 Task: Create a due date automation trigger when advanced on, 2 days before a card is due add fields without custom field "Resume" set to a date less than 1 days ago at 11:00 AM.
Action: Mouse moved to (843, 243)
Screenshot: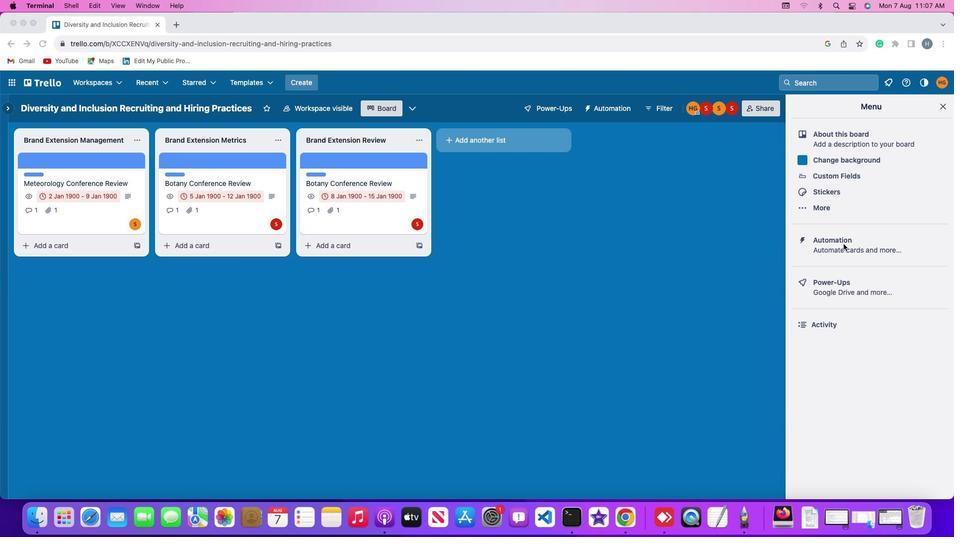 
Action: Mouse pressed left at (843, 243)
Screenshot: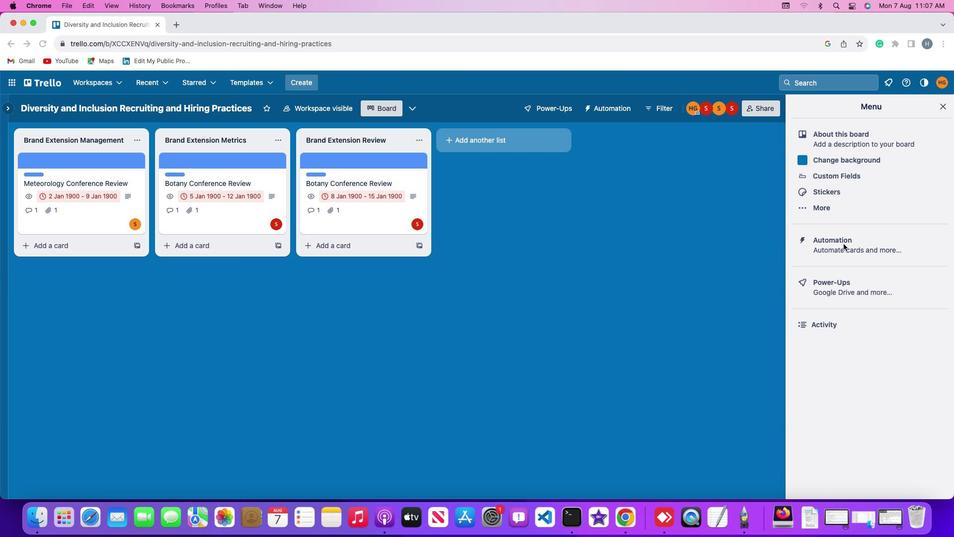 
Action: Mouse pressed left at (843, 243)
Screenshot: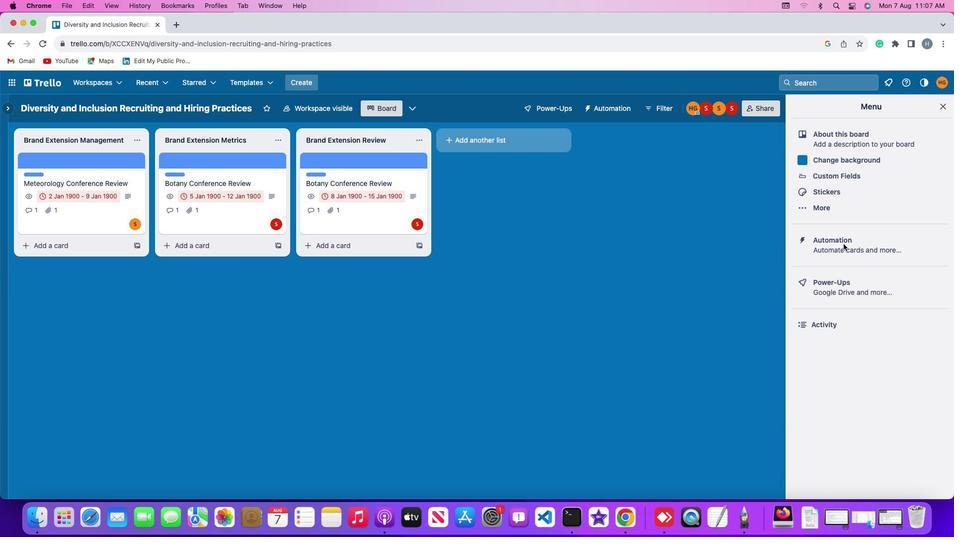
Action: Mouse moved to (58, 233)
Screenshot: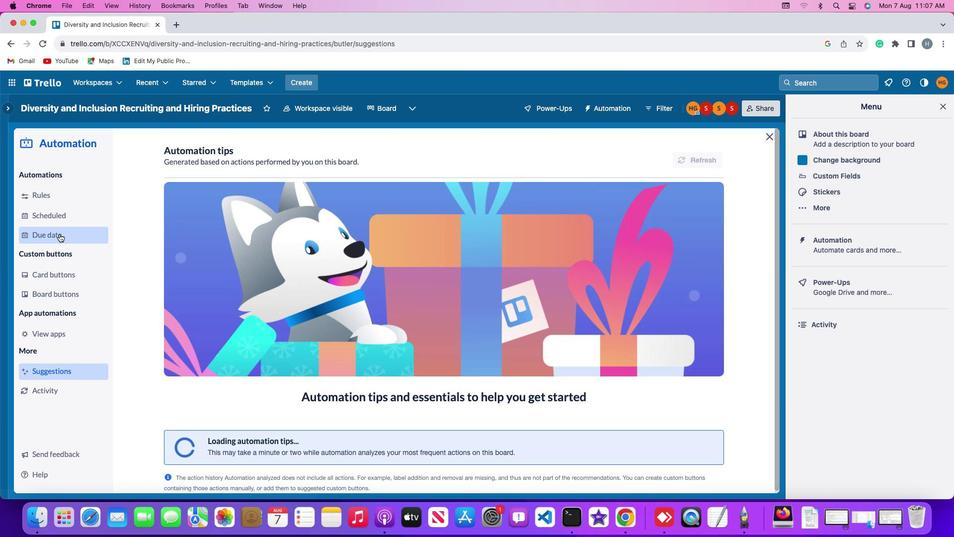 
Action: Mouse pressed left at (58, 233)
Screenshot: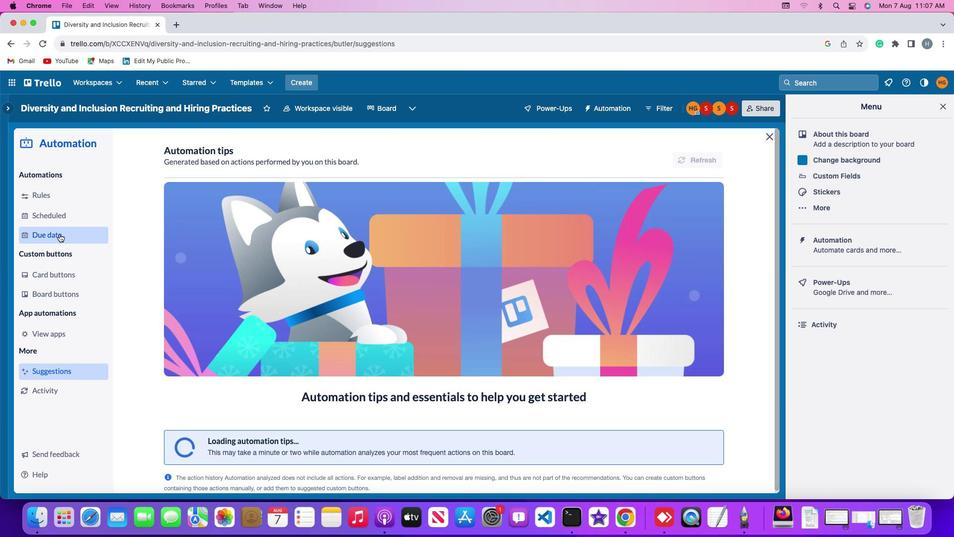 
Action: Mouse moved to (653, 151)
Screenshot: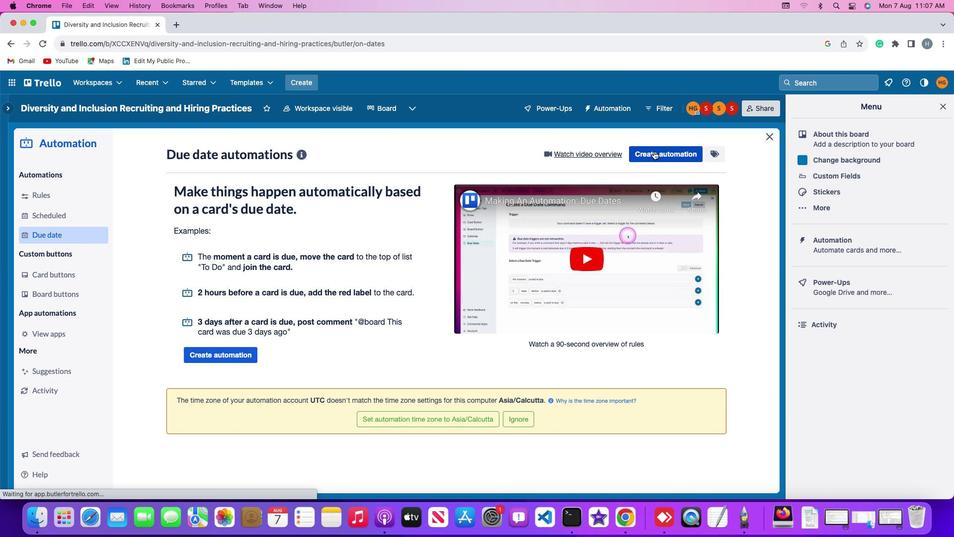 
Action: Mouse pressed left at (653, 151)
Screenshot: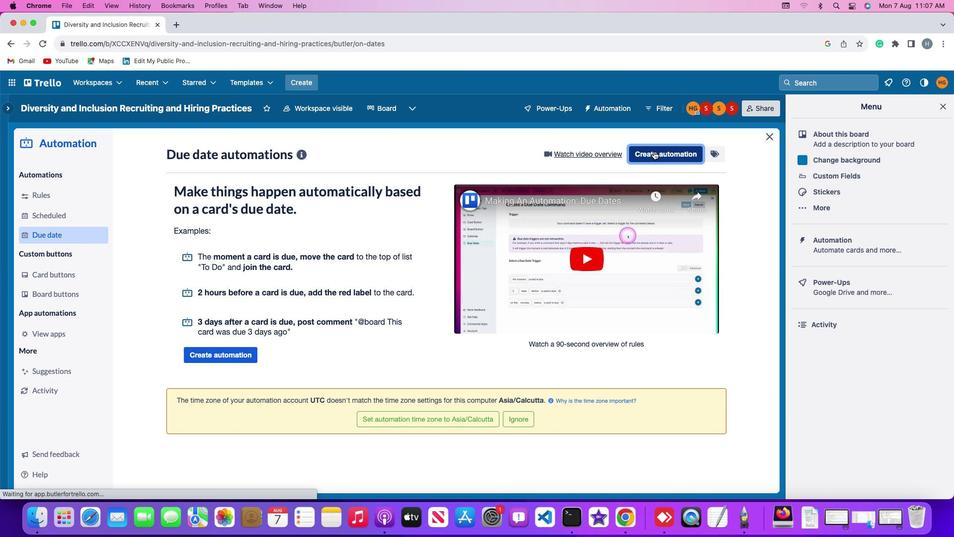 
Action: Mouse moved to (435, 248)
Screenshot: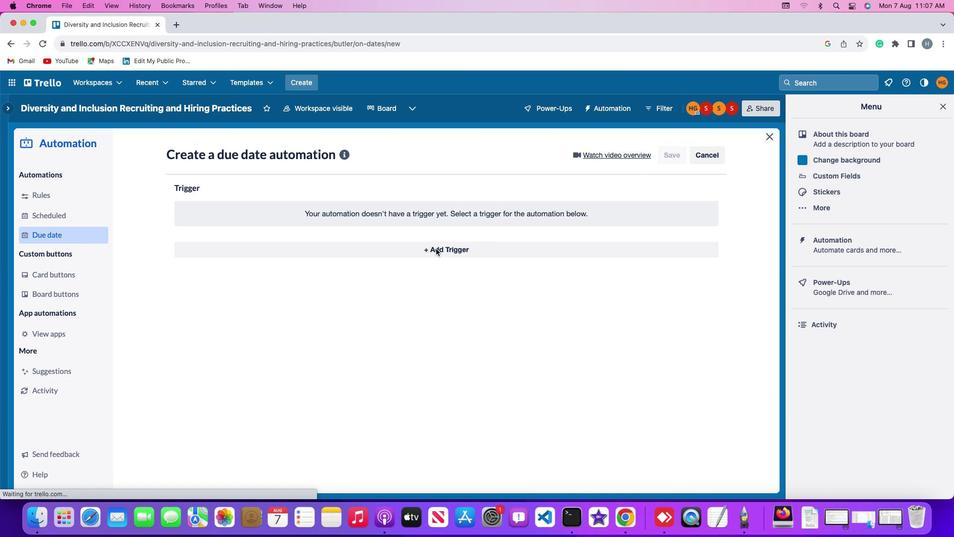 
Action: Mouse pressed left at (435, 248)
Screenshot: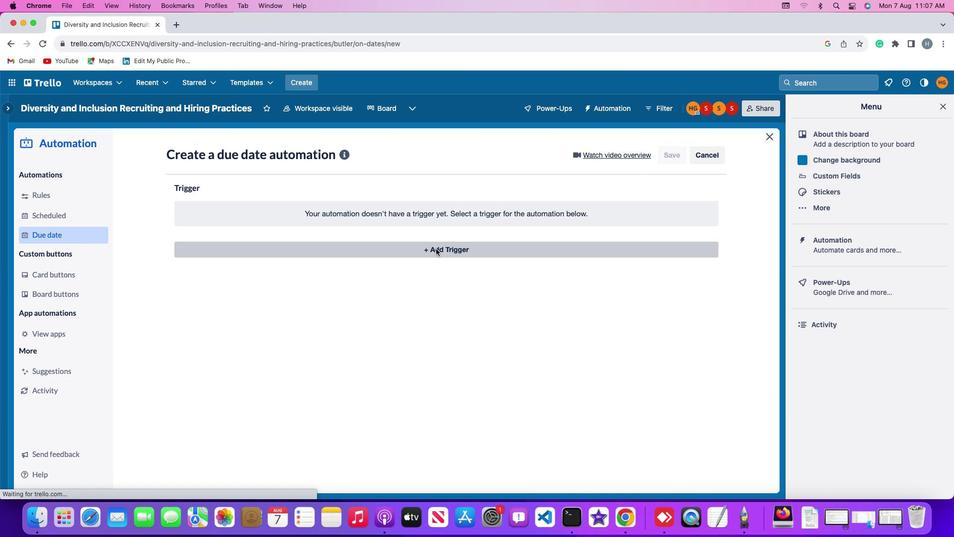 
Action: Mouse moved to (190, 400)
Screenshot: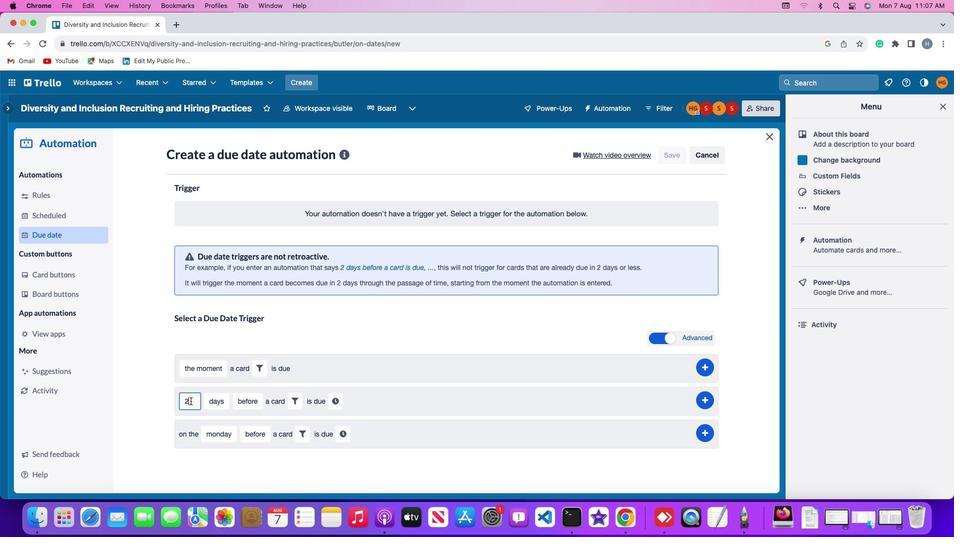 
Action: Mouse pressed left at (190, 400)
Screenshot: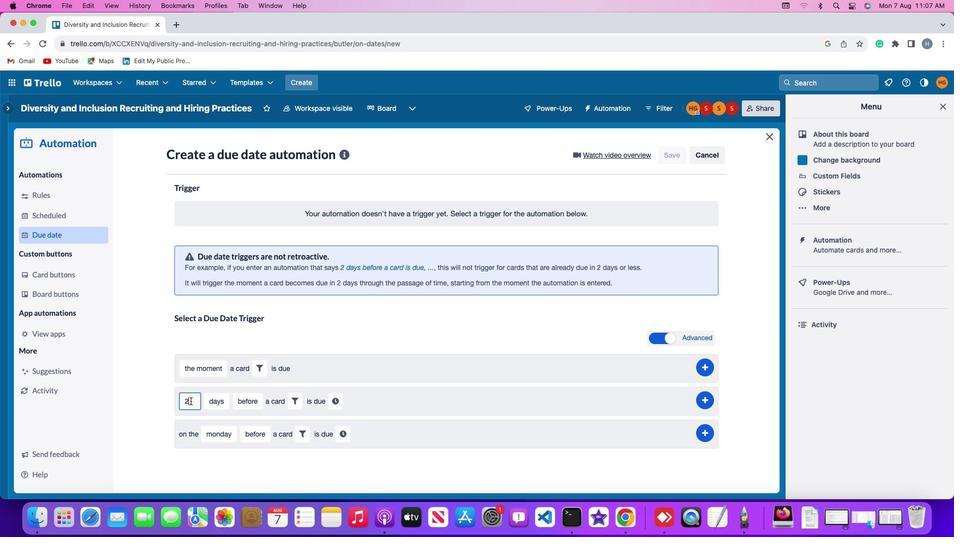 
Action: Mouse moved to (192, 400)
Screenshot: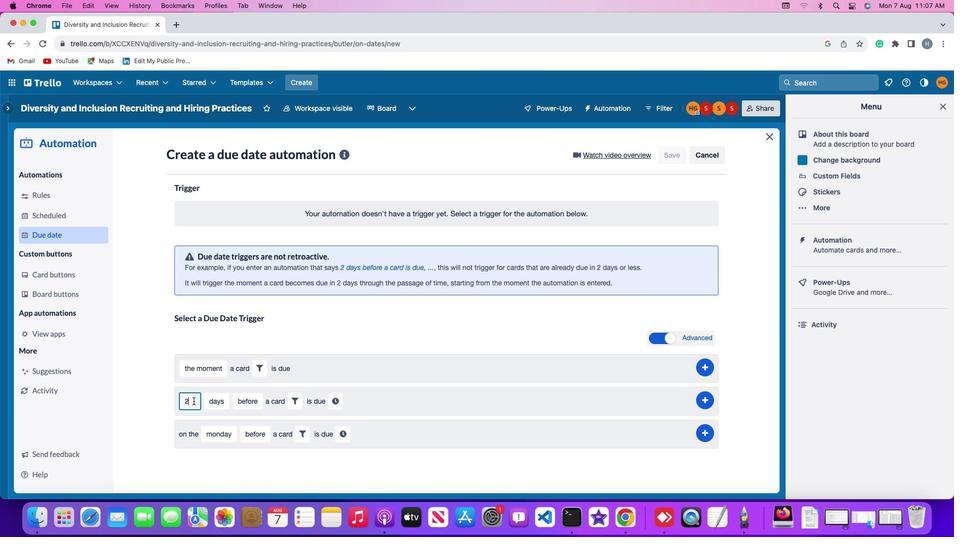 
Action: Key pressed Key.backspace
Screenshot: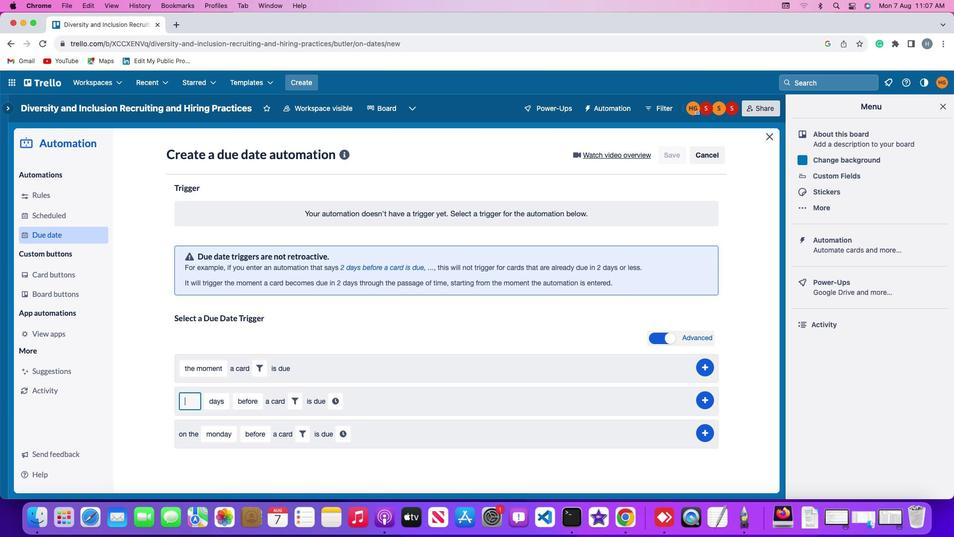 
Action: Mouse moved to (197, 401)
Screenshot: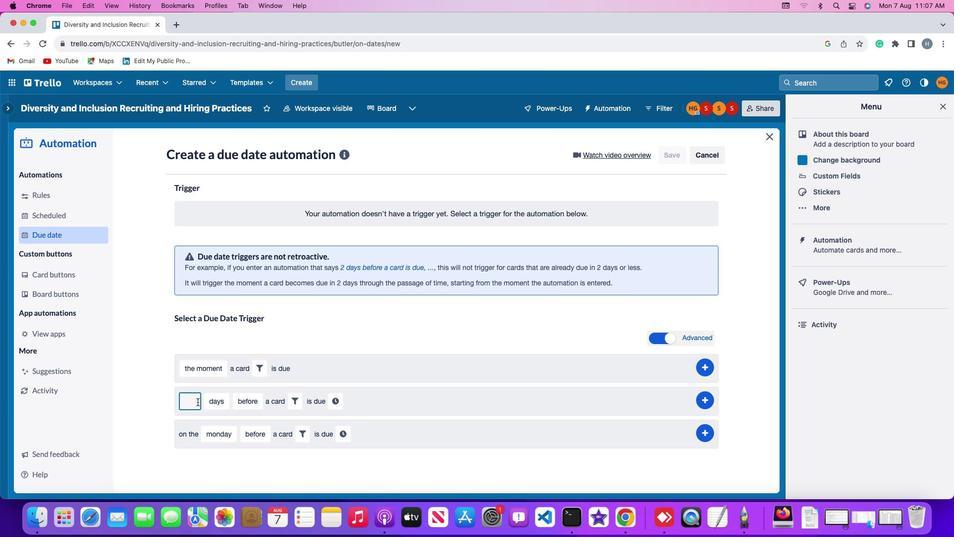 
Action: Key pressed '2'
Screenshot: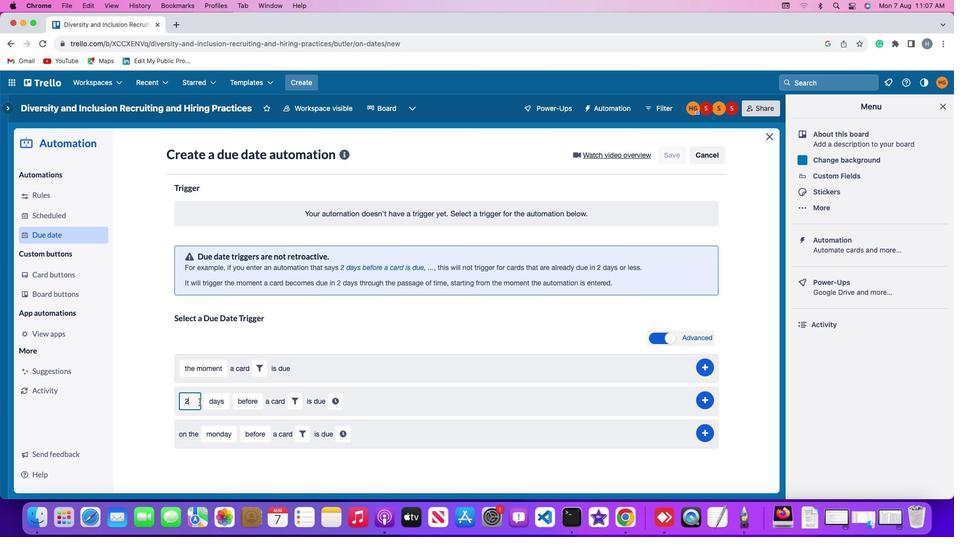 
Action: Mouse moved to (225, 398)
Screenshot: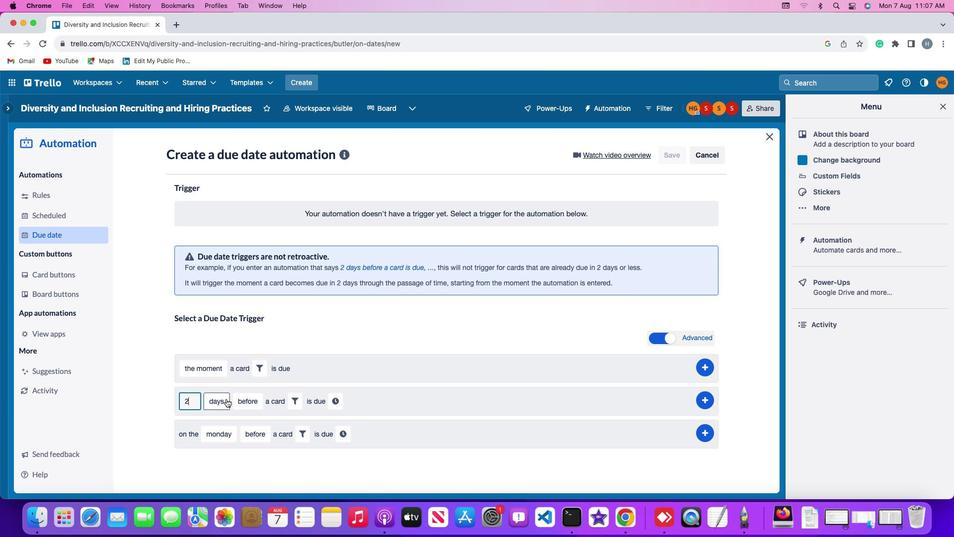 
Action: Mouse pressed left at (225, 398)
Screenshot: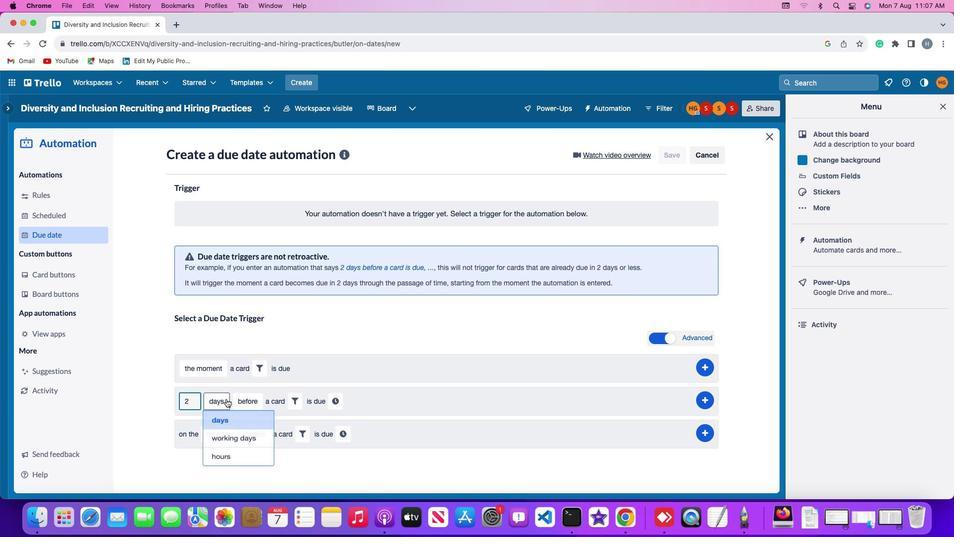 
Action: Mouse moved to (223, 414)
Screenshot: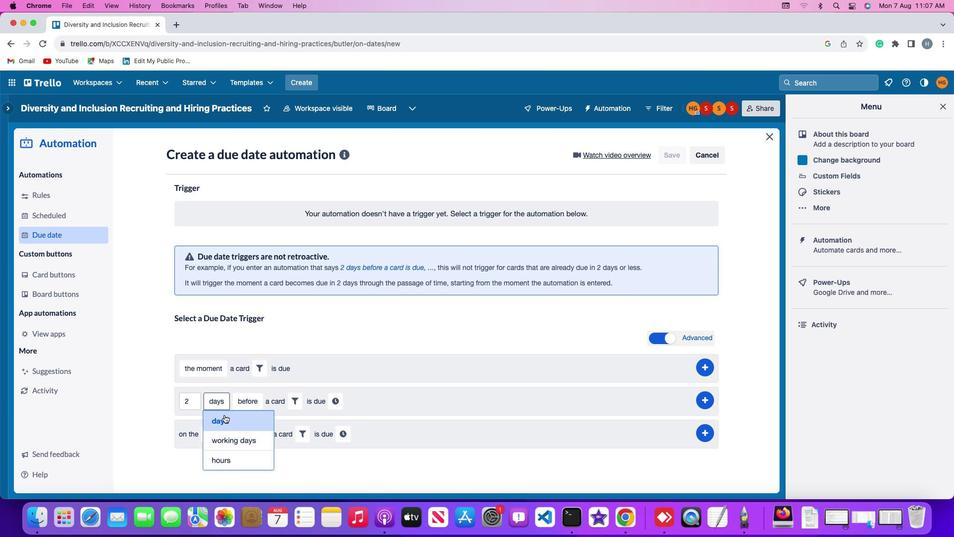 
Action: Mouse pressed left at (223, 414)
Screenshot: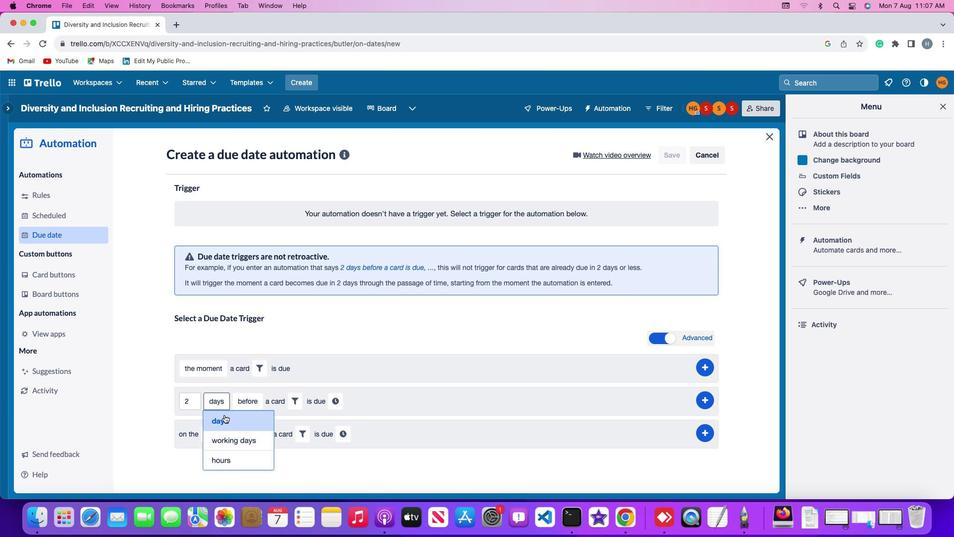 
Action: Mouse moved to (250, 398)
Screenshot: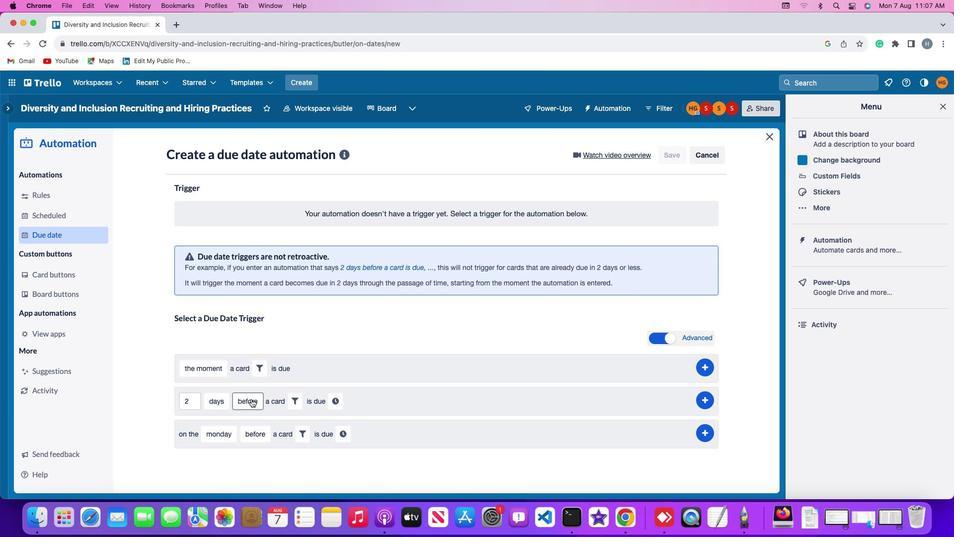 
Action: Mouse pressed left at (250, 398)
Screenshot: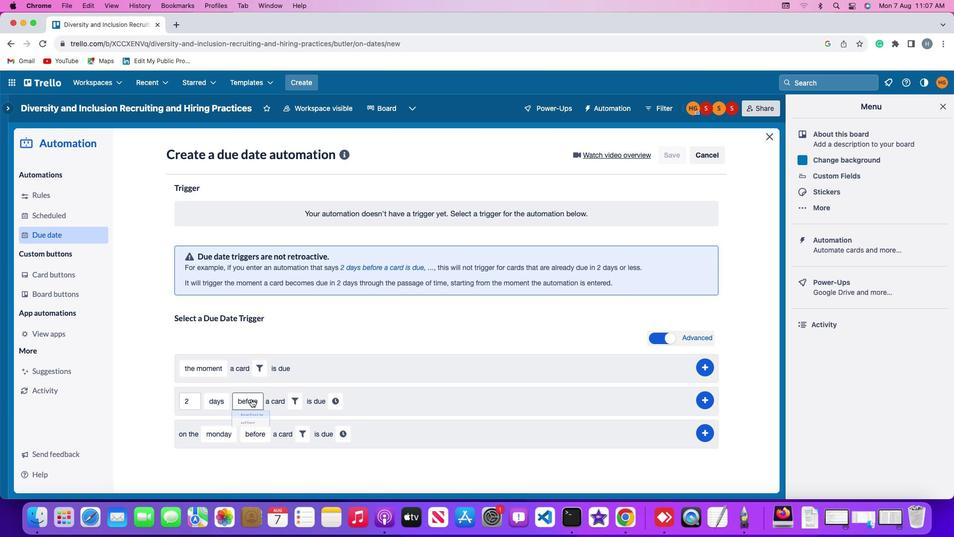 
Action: Mouse moved to (255, 417)
Screenshot: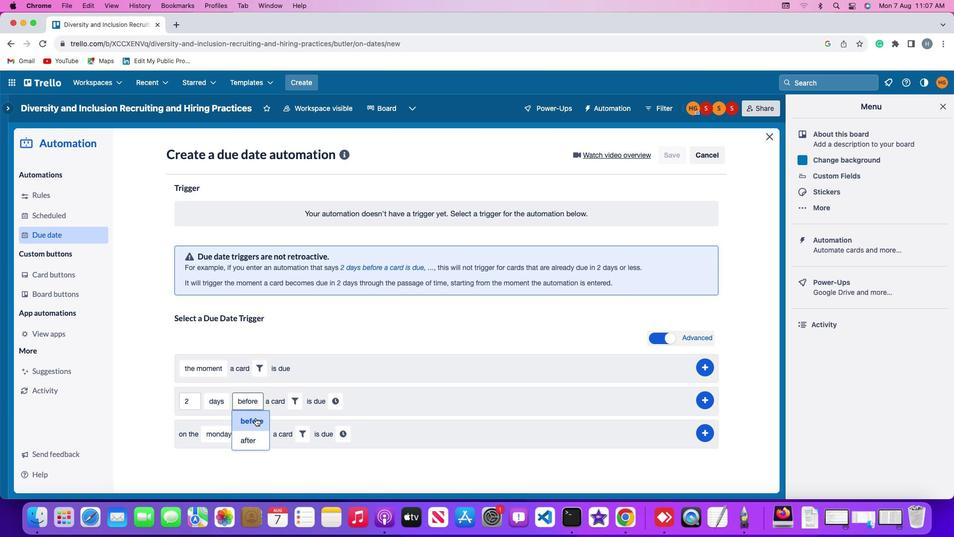
Action: Mouse pressed left at (255, 417)
Screenshot: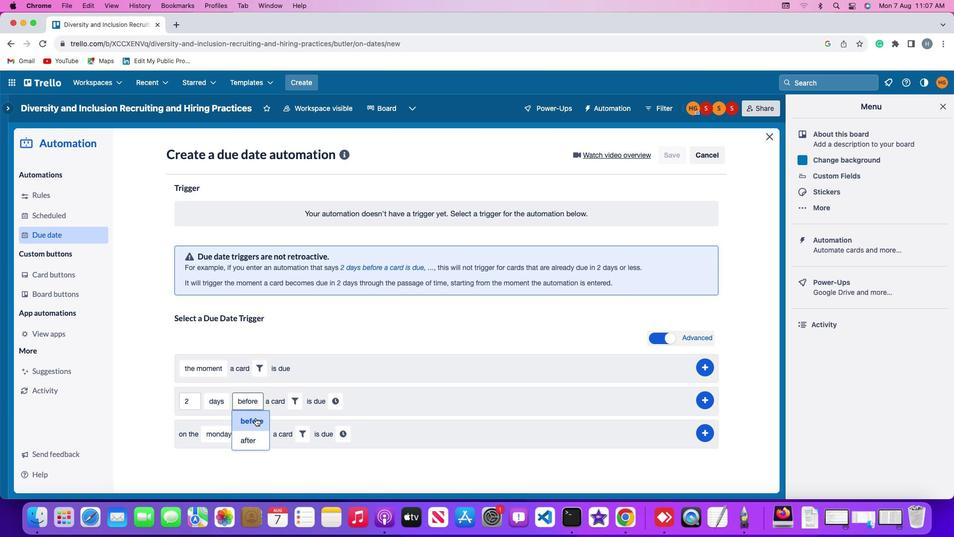 
Action: Mouse moved to (298, 397)
Screenshot: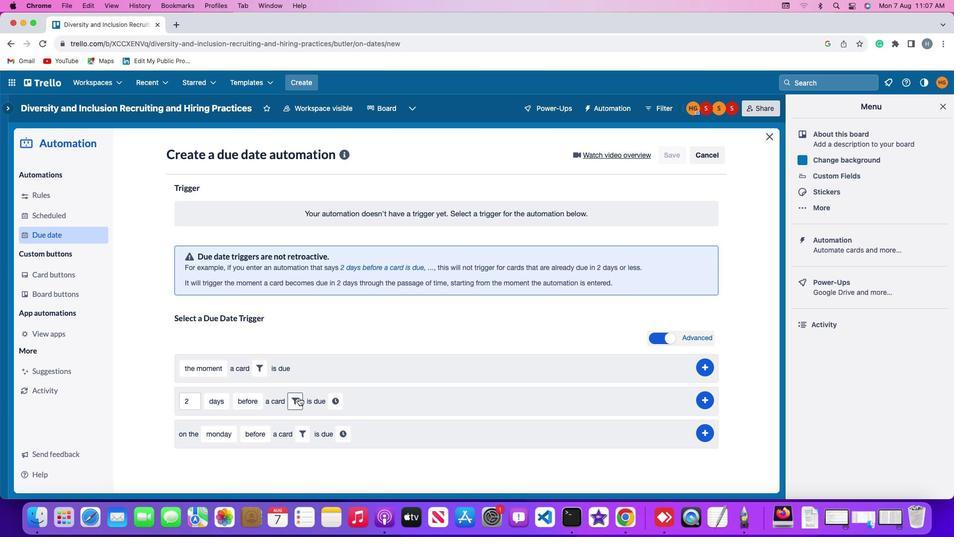 
Action: Mouse pressed left at (298, 397)
Screenshot: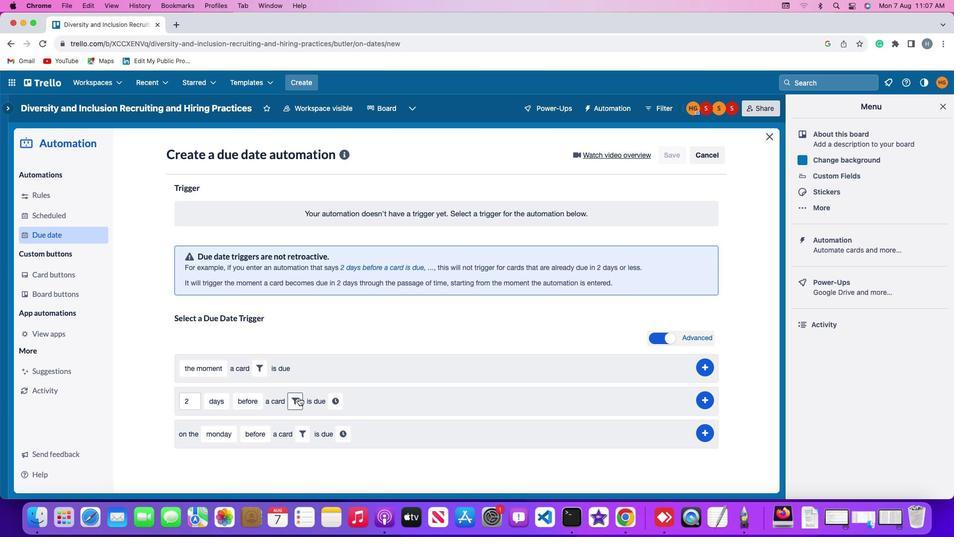 
Action: Mouse moved to (454, 429)
Screenshot: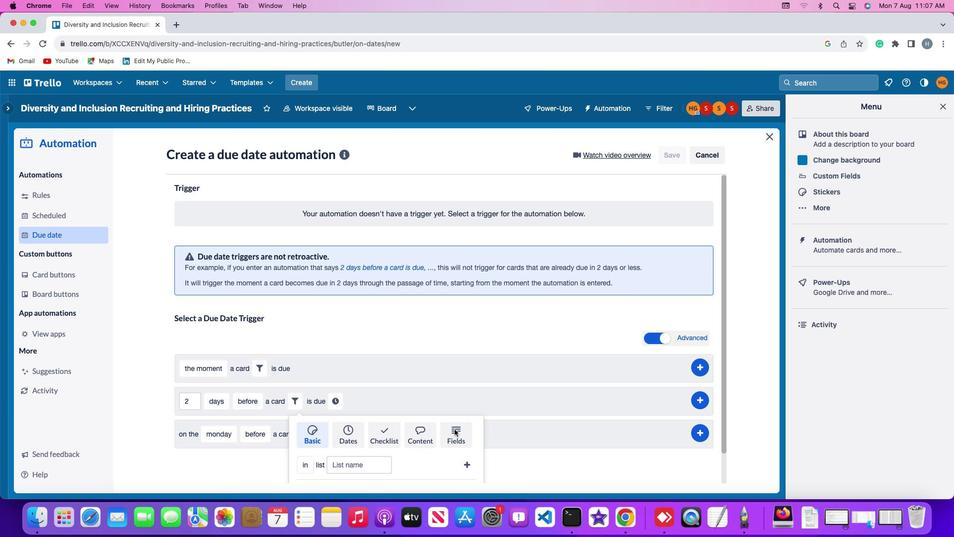 
Action: Mouse pressed left at (454, 429)
Screenshot: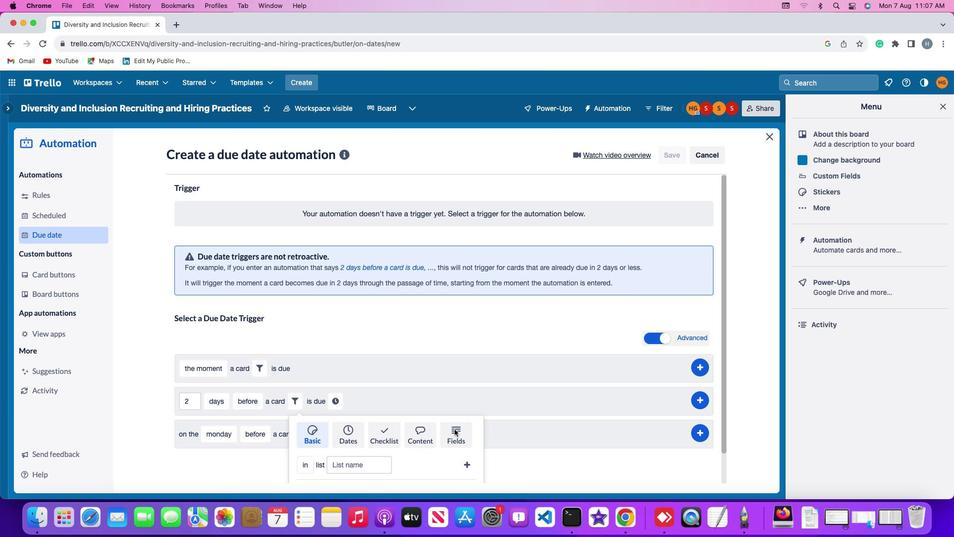 
Action: Mouse moved to (313, 466)
Screenshot: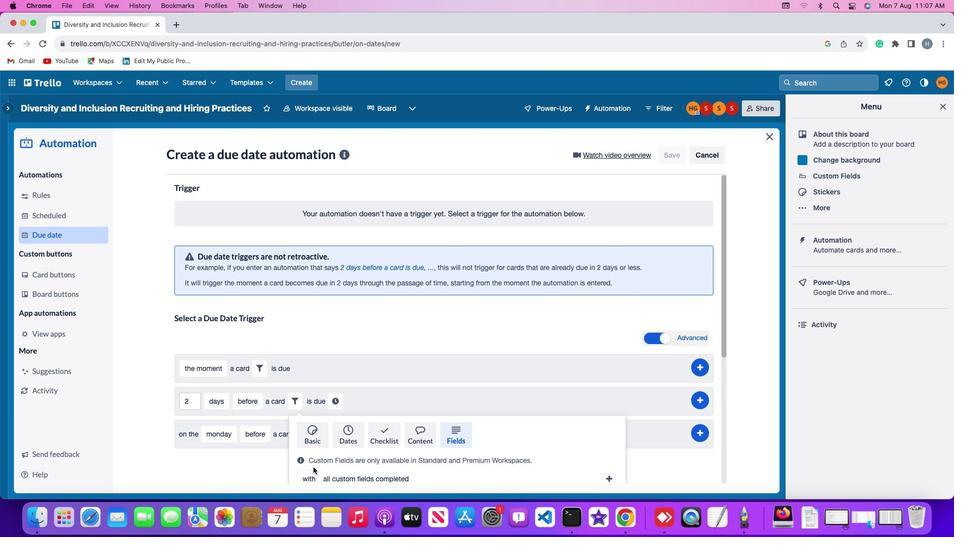 
Action: Mouse scrolled (313, 466) with delta (0, 0)
Screenshot: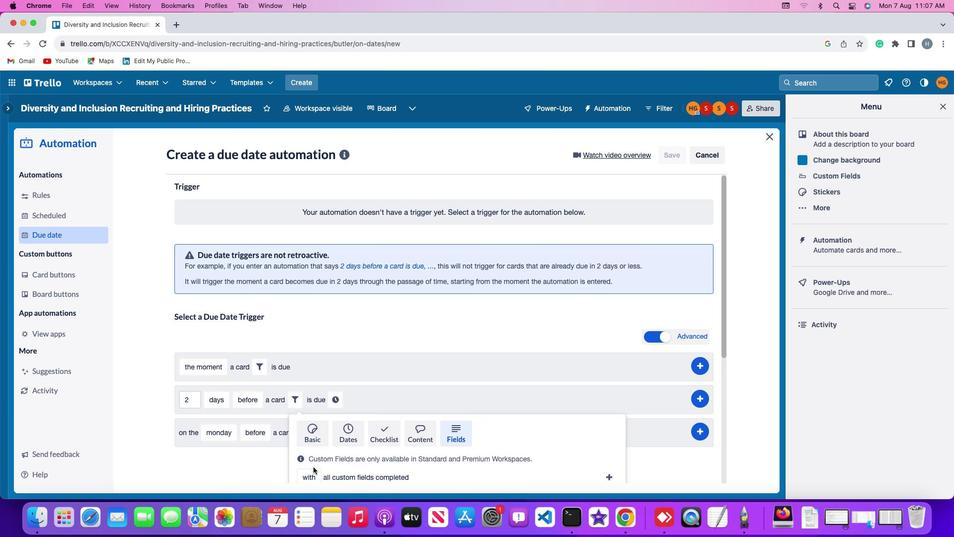 
Action: Mouse scrolled (313, 466) with delta (0, 0)
Screenshot: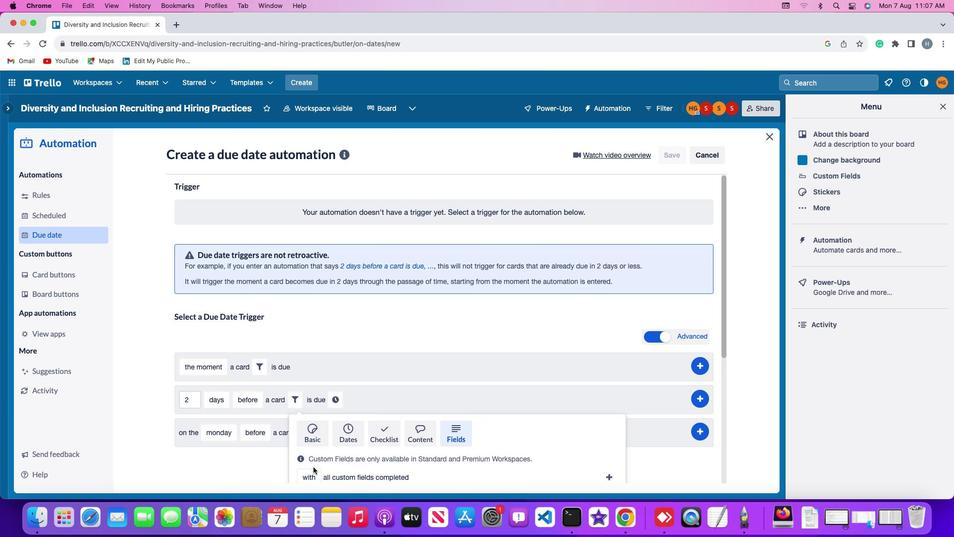 
Action: Mouse scrolled (313, 466) with delta (0, -1)
Screenshot: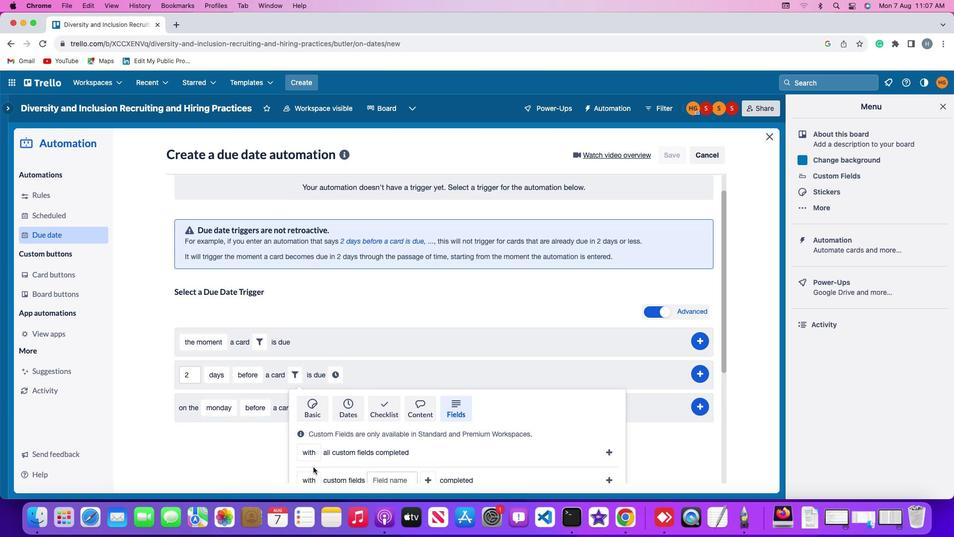 
Action: Mouse scrolled (313, 466) with delta (0, -2)
Screenshot: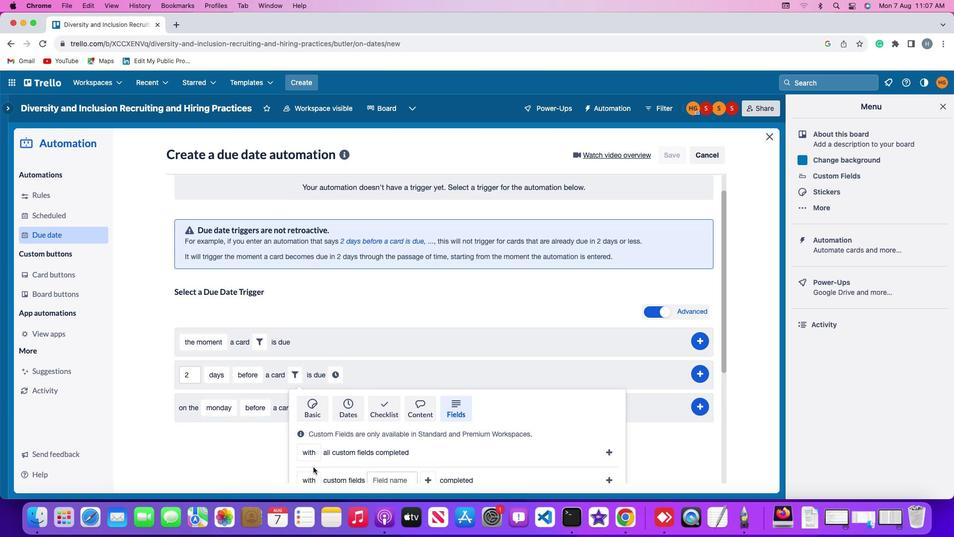 
Action: Mouse scrolled (313, 466) with delta (0, -2)
Screenshot: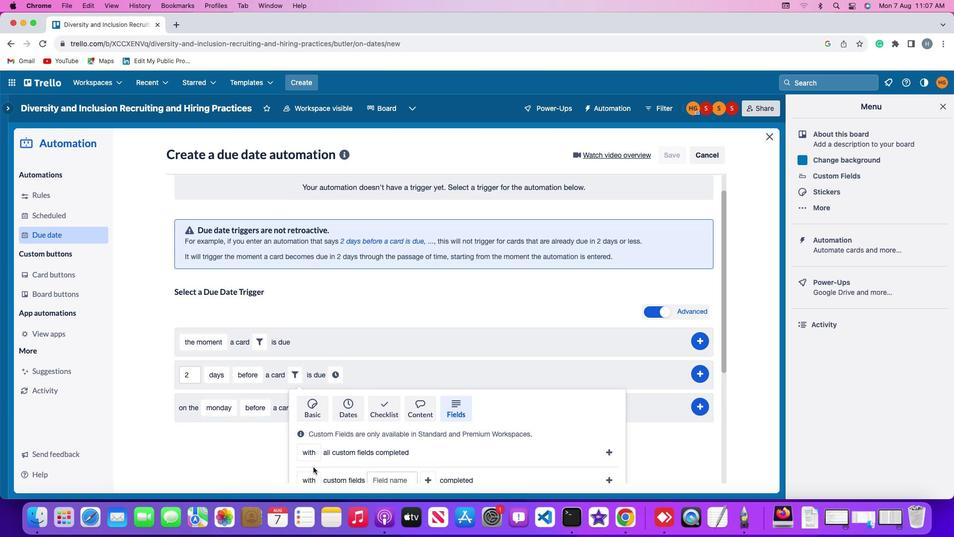 
Action: Mouse scrolled (313, 466) with delta (0, -3)
Screenshot: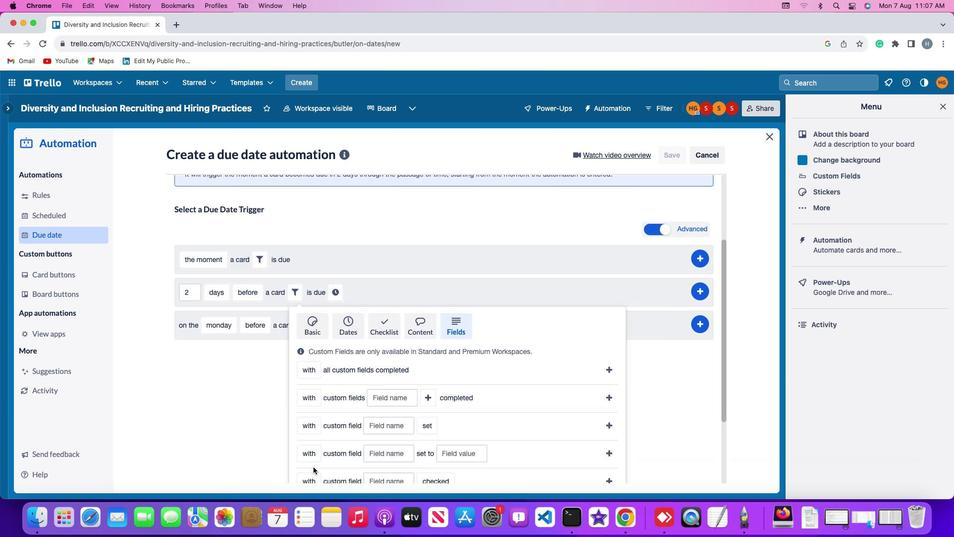 
Action: Mouse scrolled (313, 466) with delta (0, -3)
Screenshot: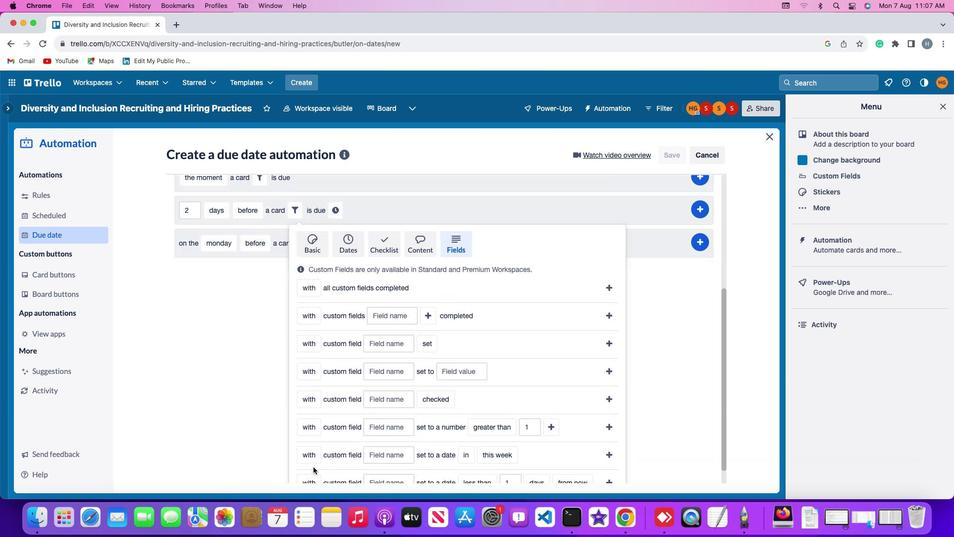 
Action: Mouse scrolled (313, 466) with delta (0, 0)
Screenshot: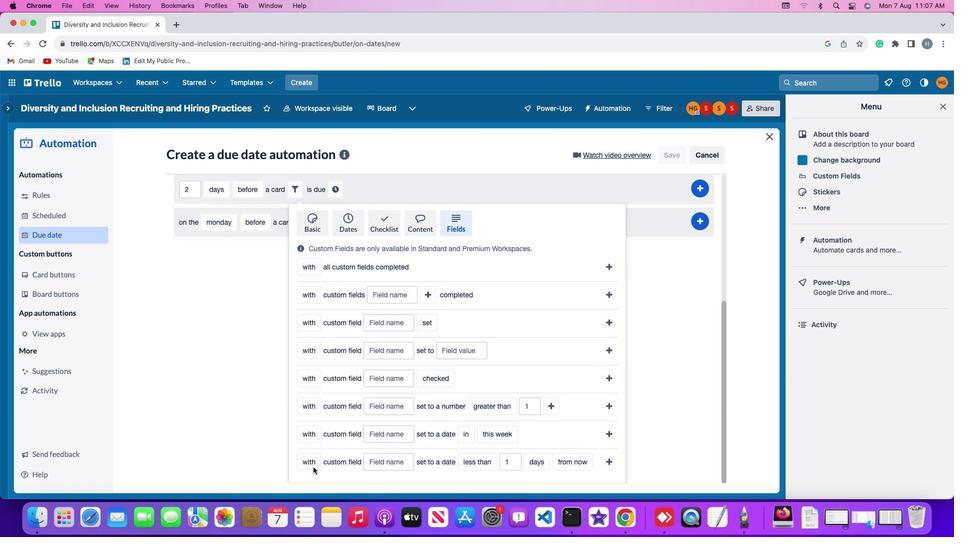 
Action: Mouse scrolled (313, 466) with delta (0, 0)
Screenshot: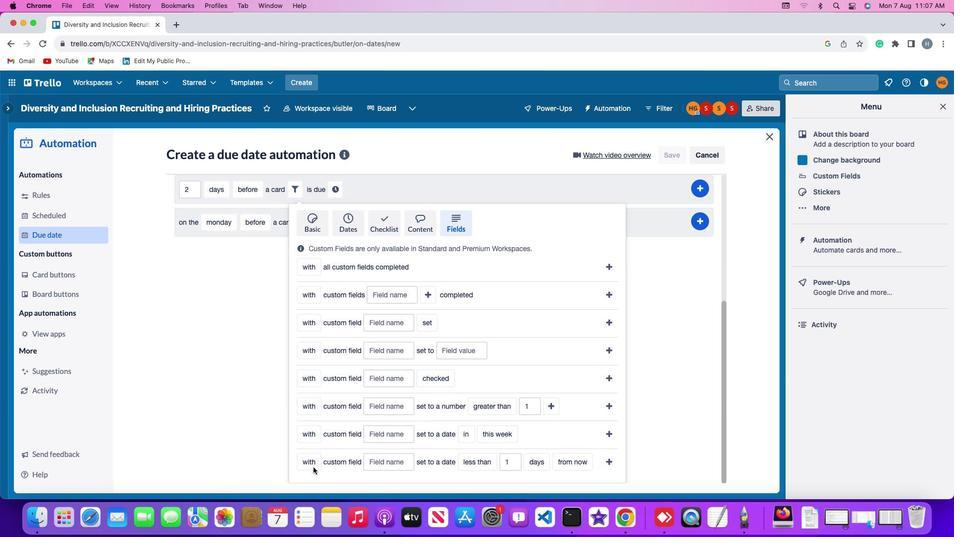 
Action: Mouse scrolled (313, 466) with delta (0, -1)
Screenshot: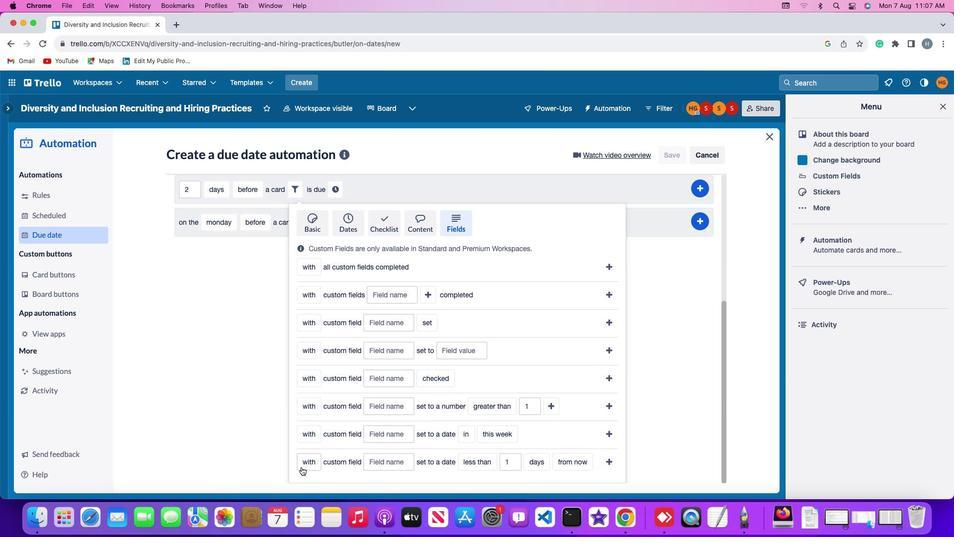
Action: Mouse moved to (305, 464)
Screenshot: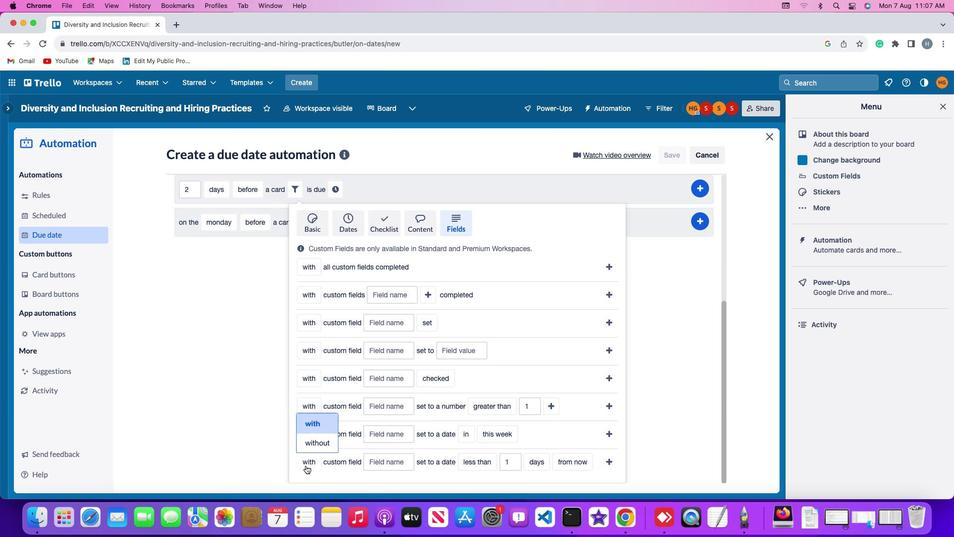 
Action: Mouse pressed left at (305, 464)
Screenshot: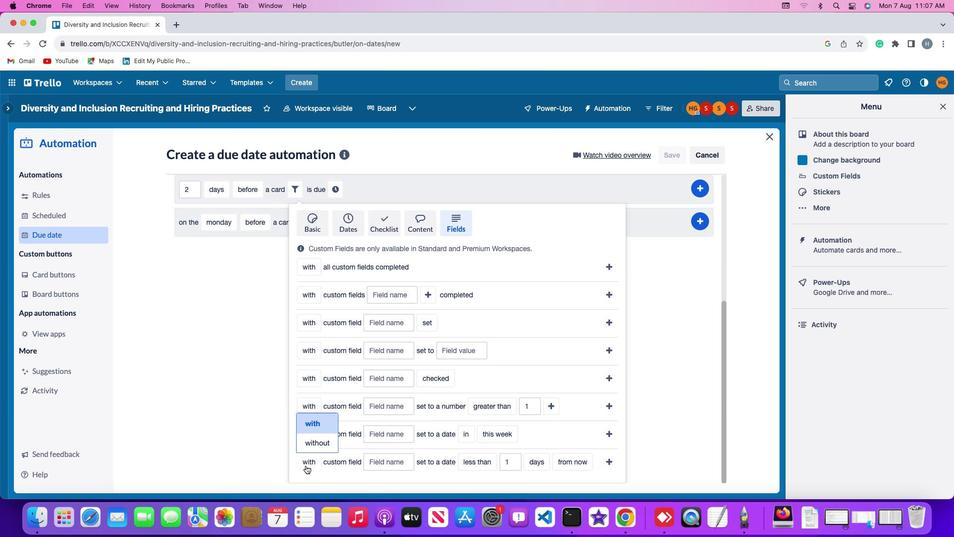 
Action: Mouse moved to (318, 444)
Screenshot: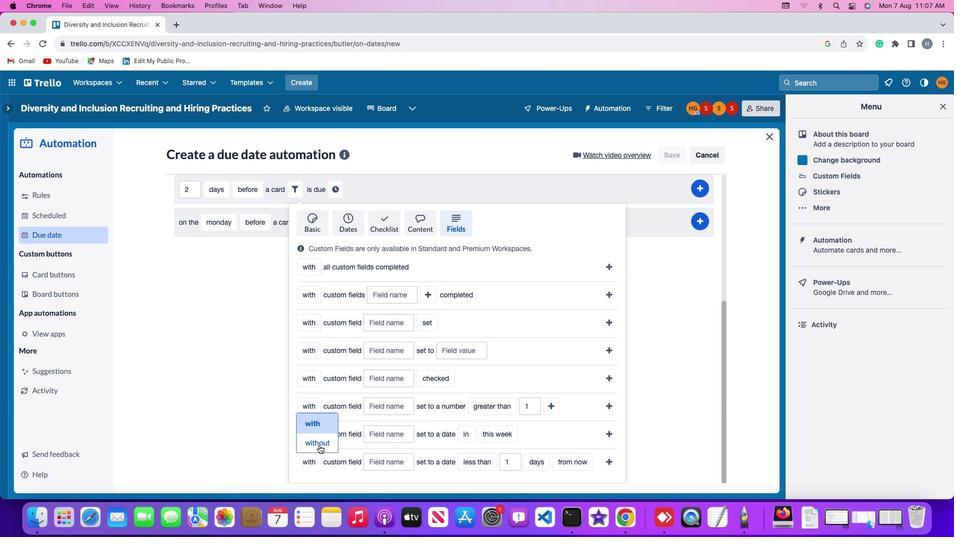 
Action: Mouse pressed left at (318, 444)
Screenshot: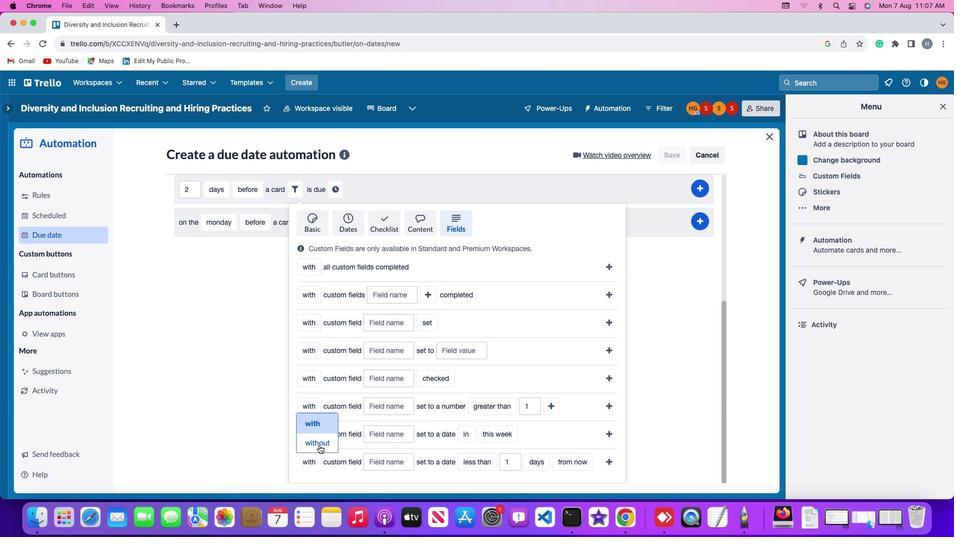 
Action: Mouse moved to (388, 464)
Screenshot: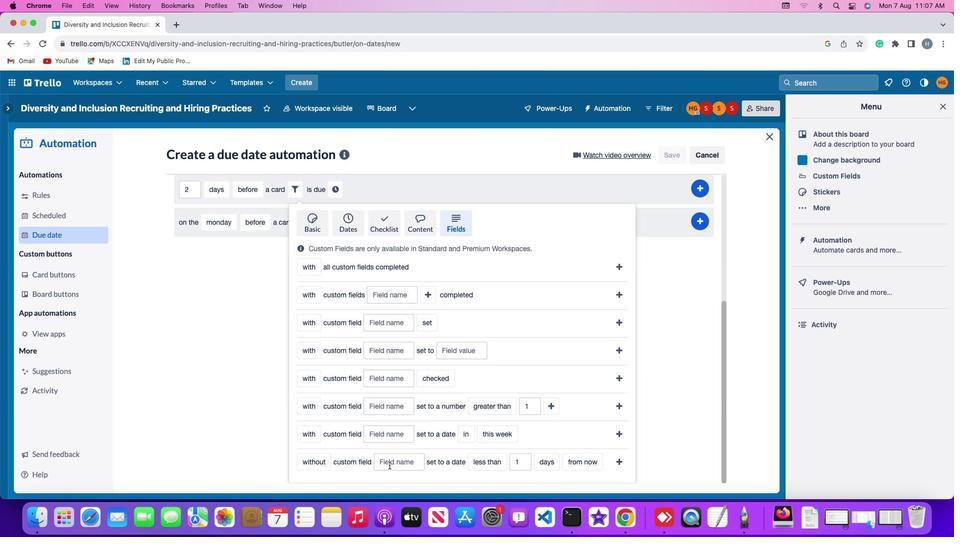 
Action: Mouse pressed left at (388, 464)
Screenshot: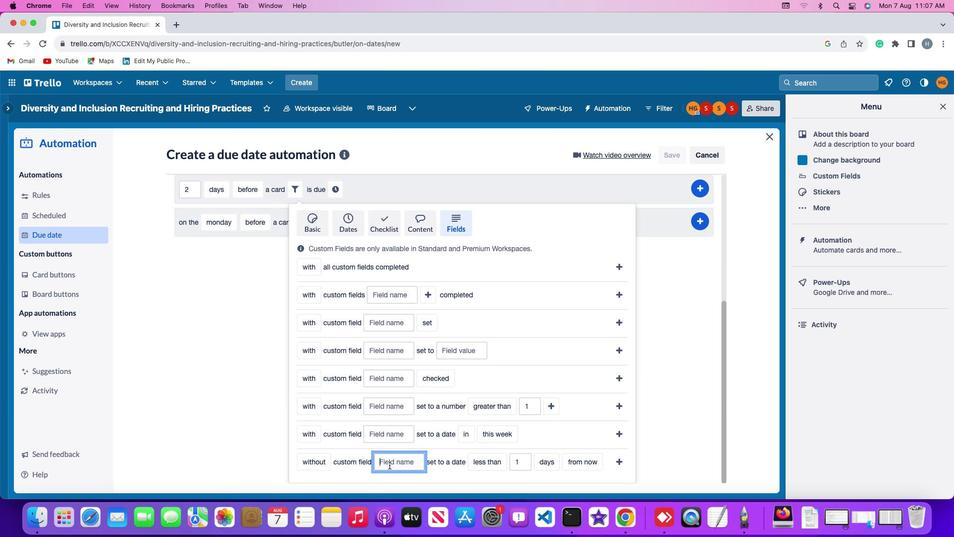 
Action: Mouse moved to (389, 464)
Screenshot: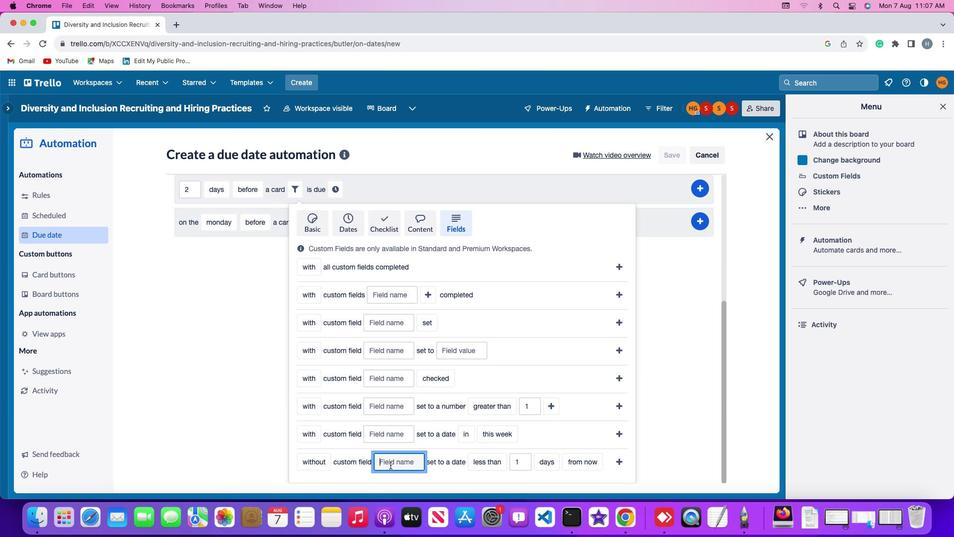 
Action: Key pressed Key.shift'R''e''s''u''m''e'
Screenshot: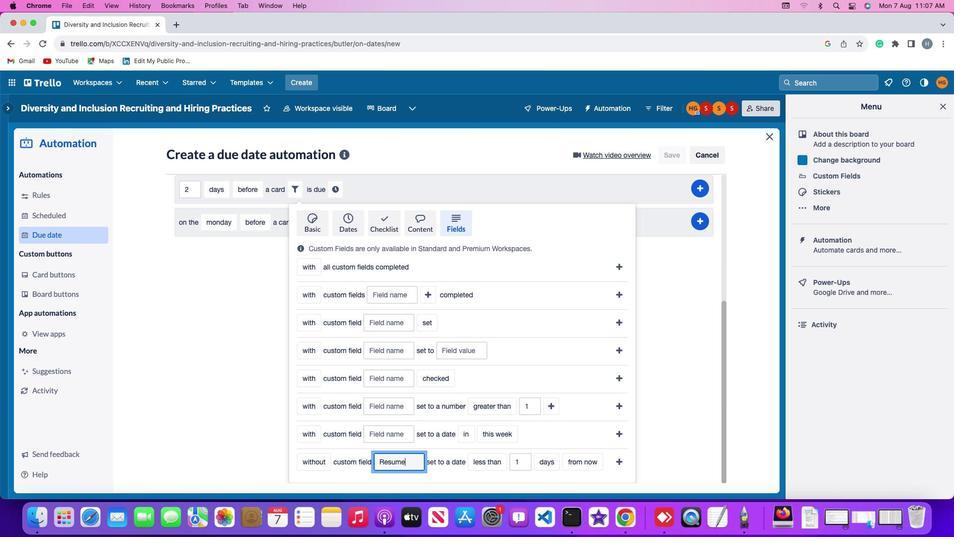 
Action: Mouse moved to (480, 461)
Screenshot: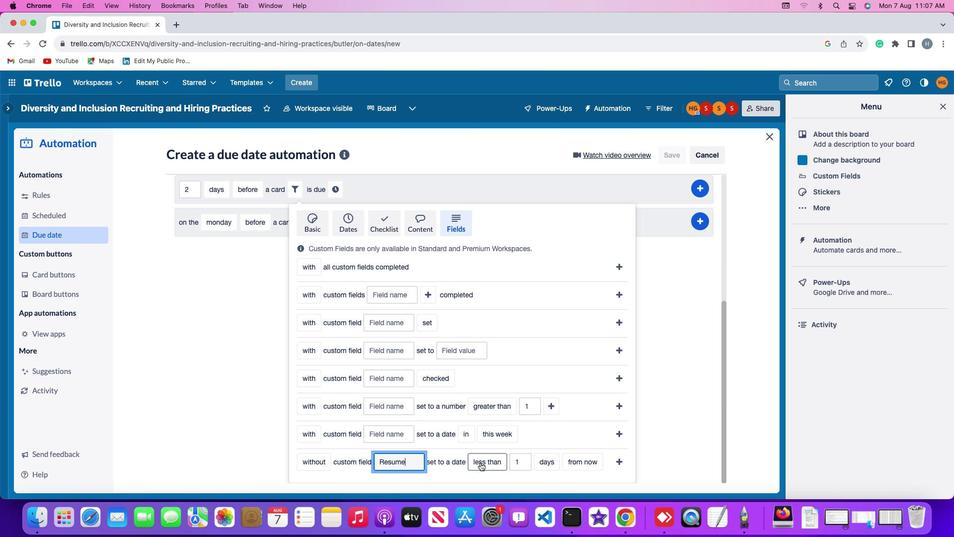 
Action: Mouse pressed left at (480, 461)
Screenshot: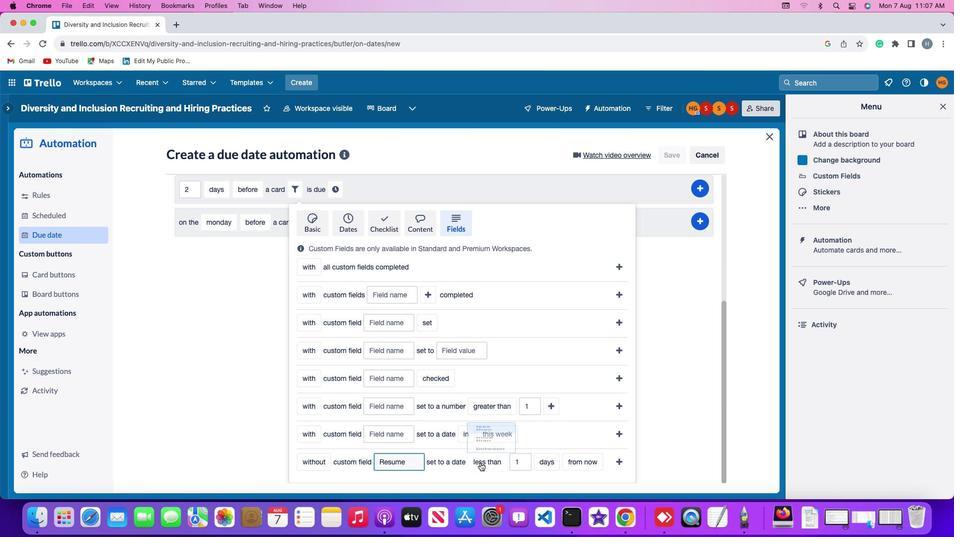 
Action: Mouse moved to (504, 392)
Screenshot: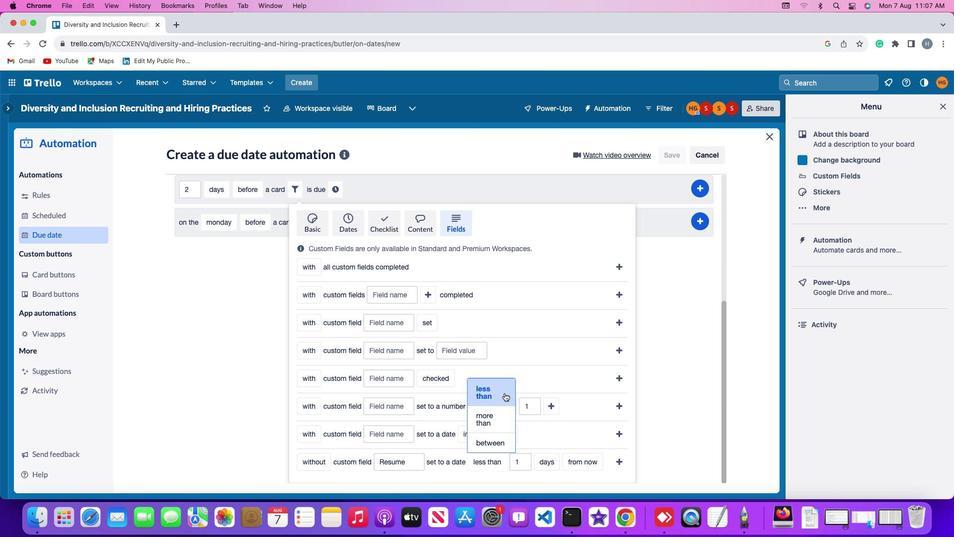 
Action: Mouse pressed left at (504, 392)
Screenshot: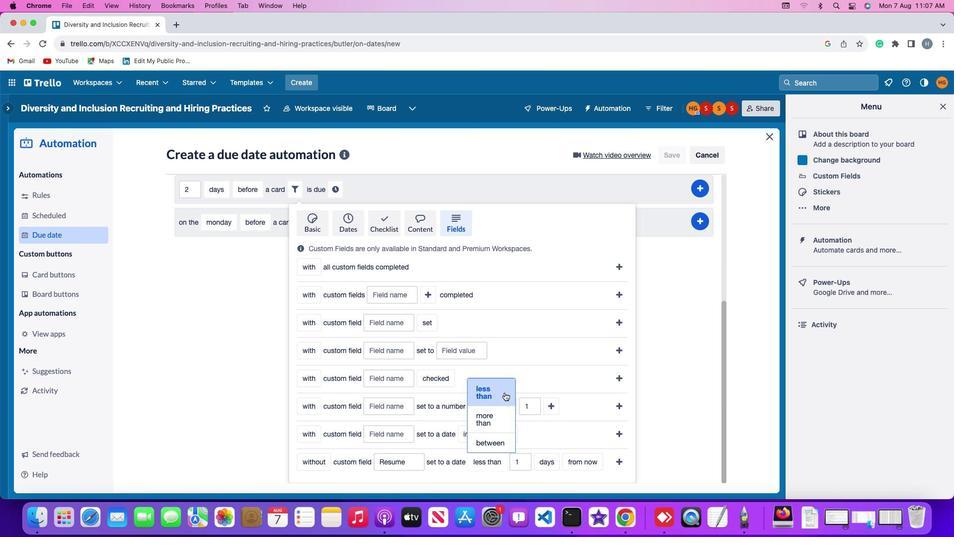 
Action: Mouse moved to (524, 460)
Screenshot: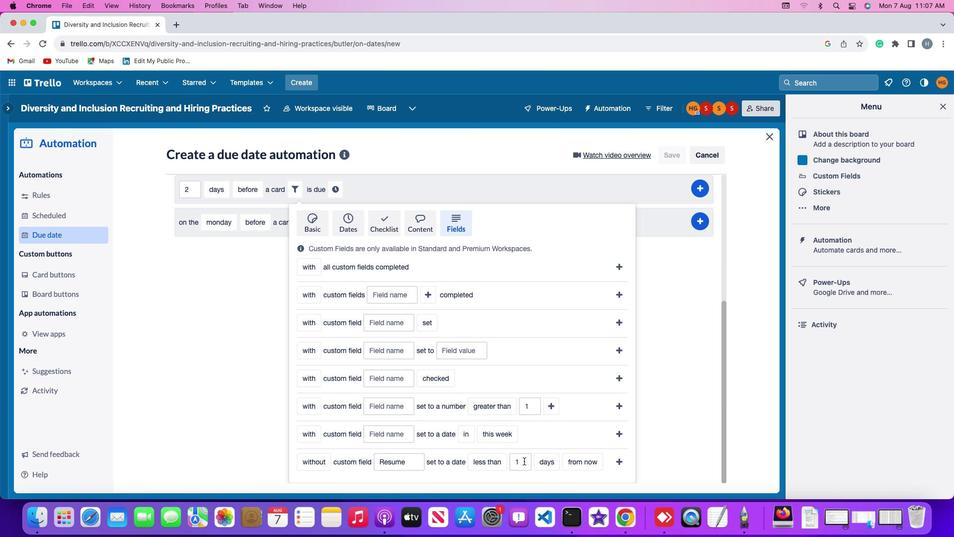 
Action: Mouse pressed left at (524, 460)
Screenshot: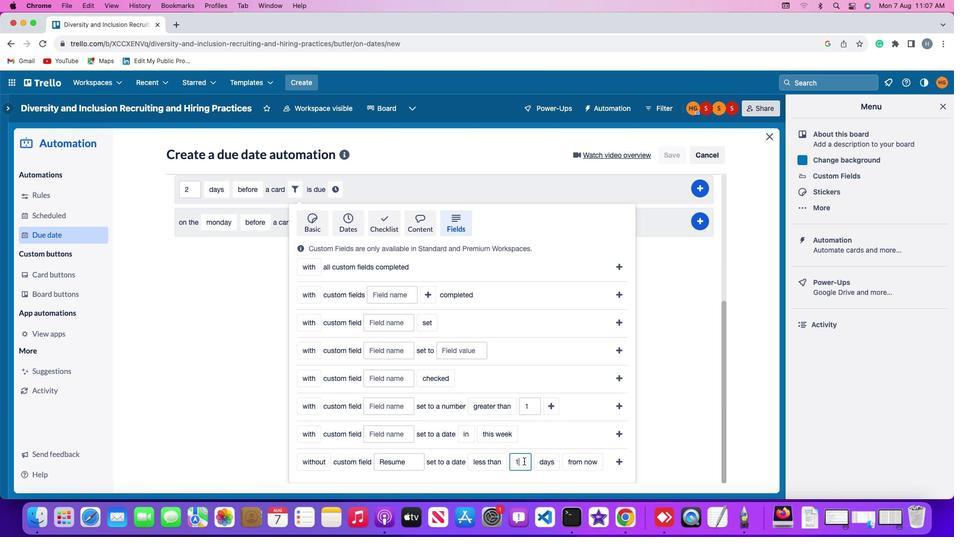
Action: Key pressed Key.backspace'1'
Screenshot: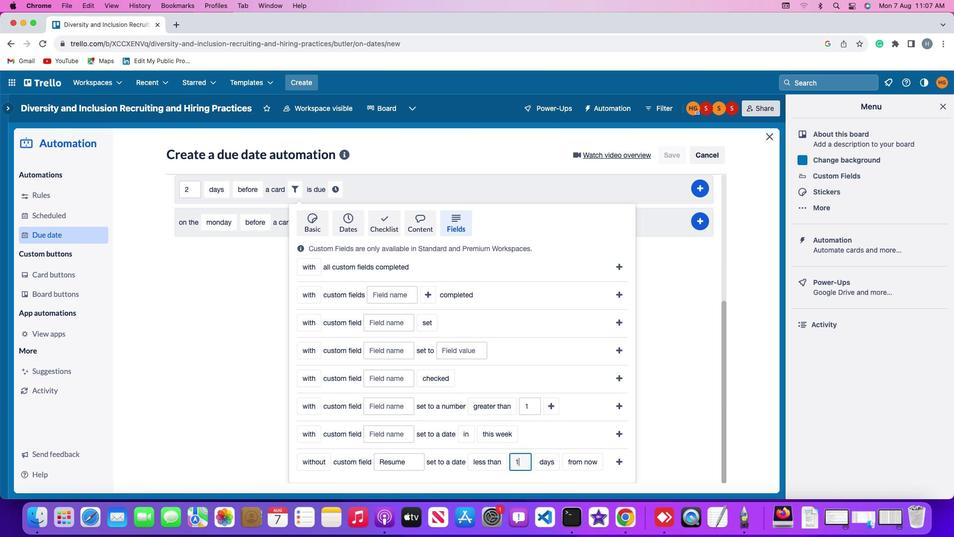 
Action: Mouse moved to (546, 463)
Screenshot: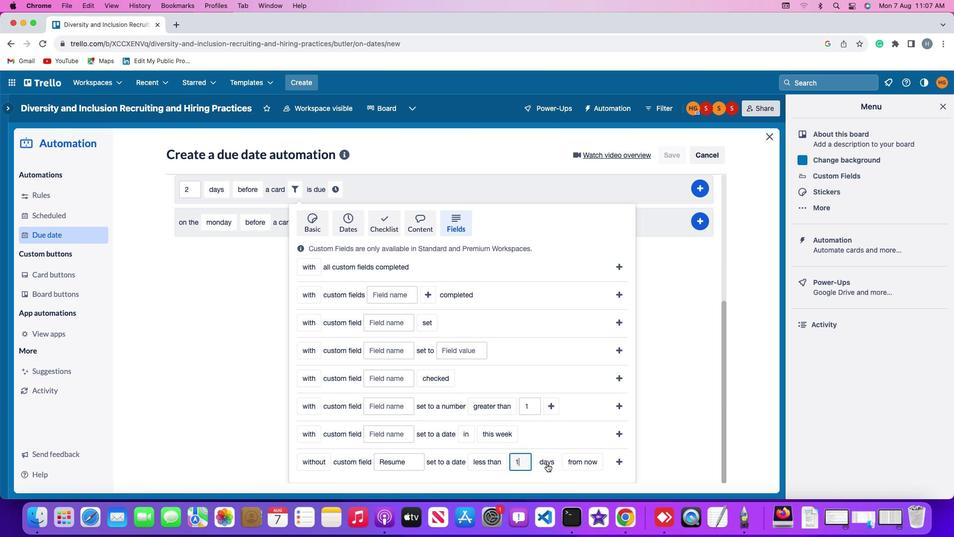 
Action: Mouse pressed left at (546, 463)
Screenshot: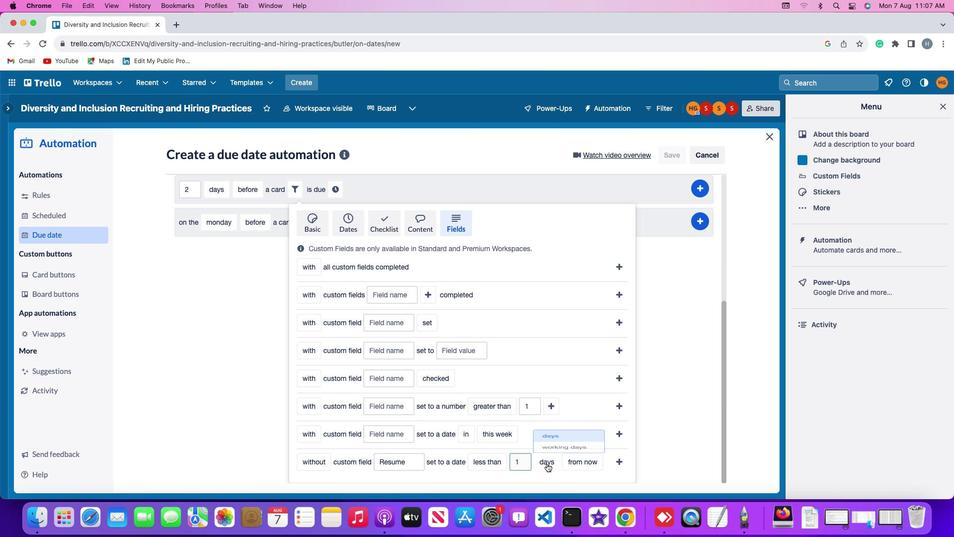 
Action: Mouse moved to (563, 421)
Screenshot: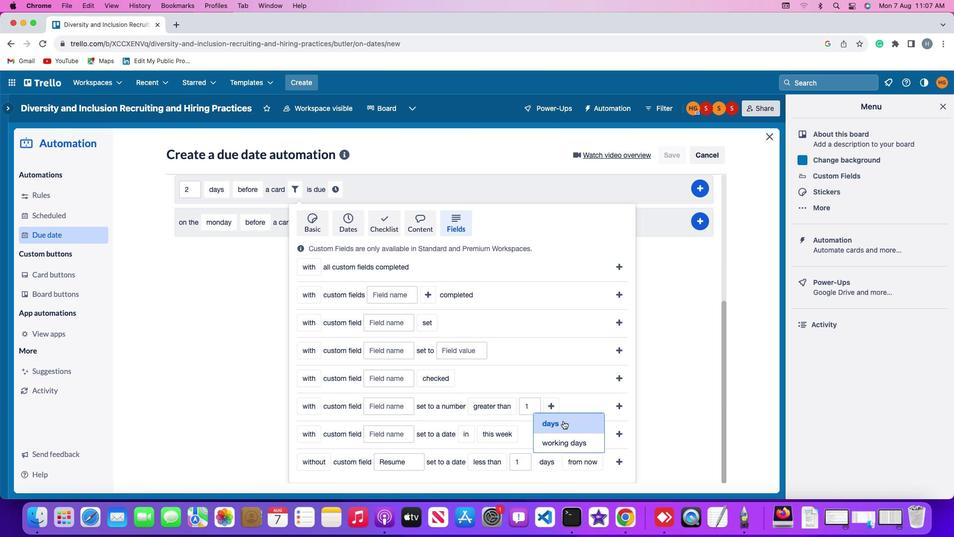 
Action: Mouse pressed left at (563, 421)
Screenshot: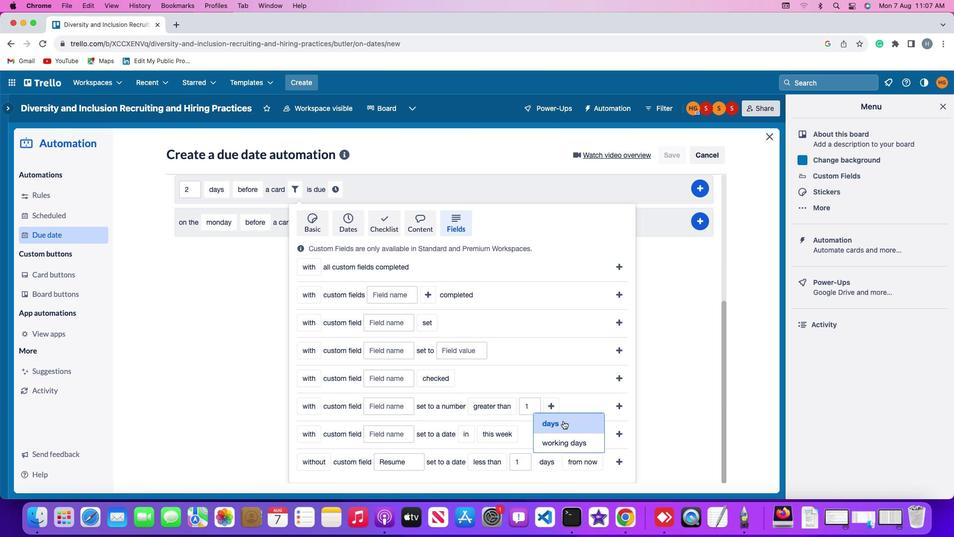 
Action: Mouse moved to (583, 461)
Screenshot: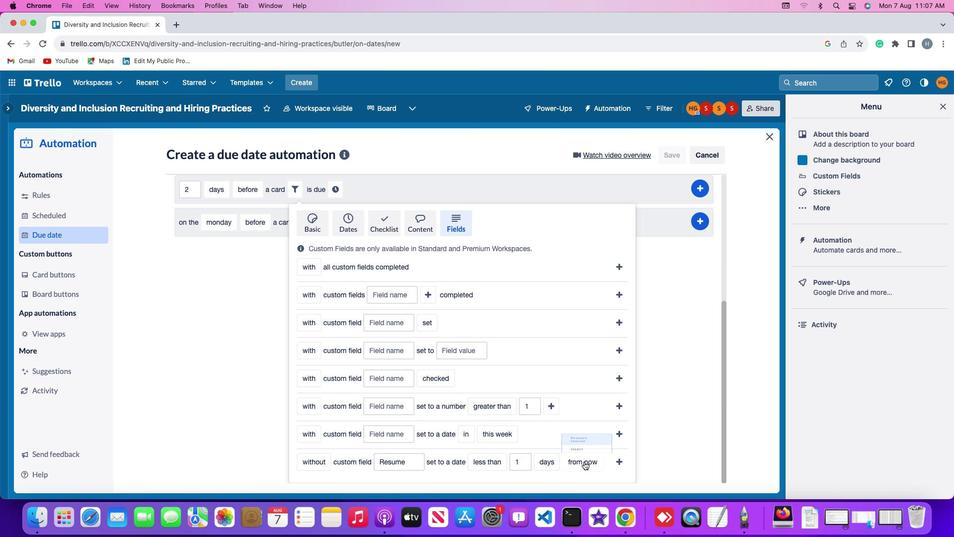 
Action: Mouse pressed left at (583, 461)
Screenshot: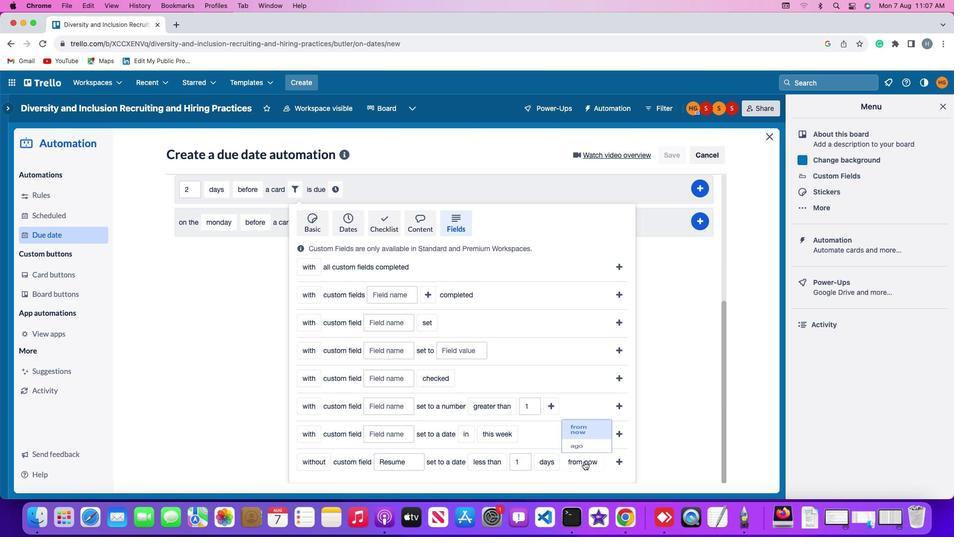 
Action: Mouse moved to (580, 447)
Screenshot: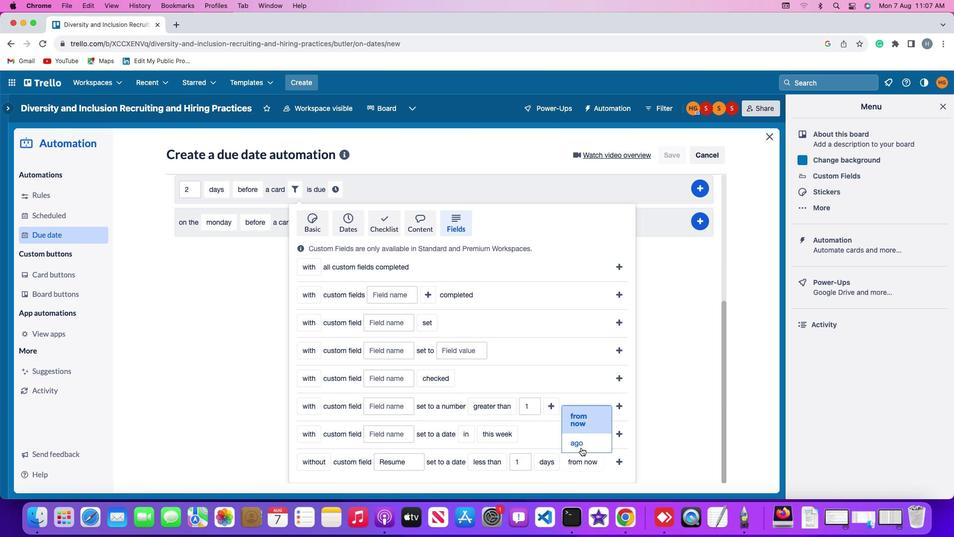 
Action: Mouse pressed left at (580, 447)
Screenshot: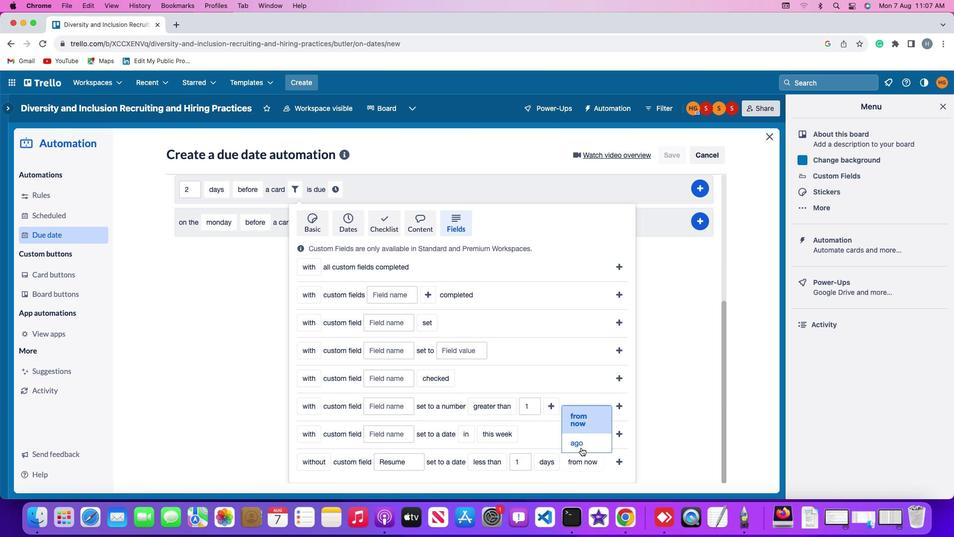 
Action: Mouse moved to (602, 460)
Screenshot: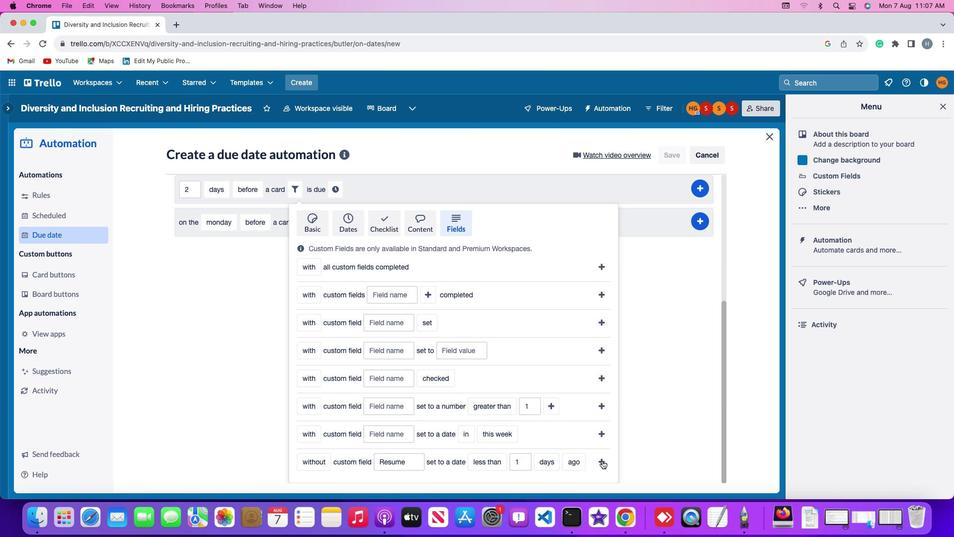 
Action: Mouse pressed left at (602, 460)
Screenshot: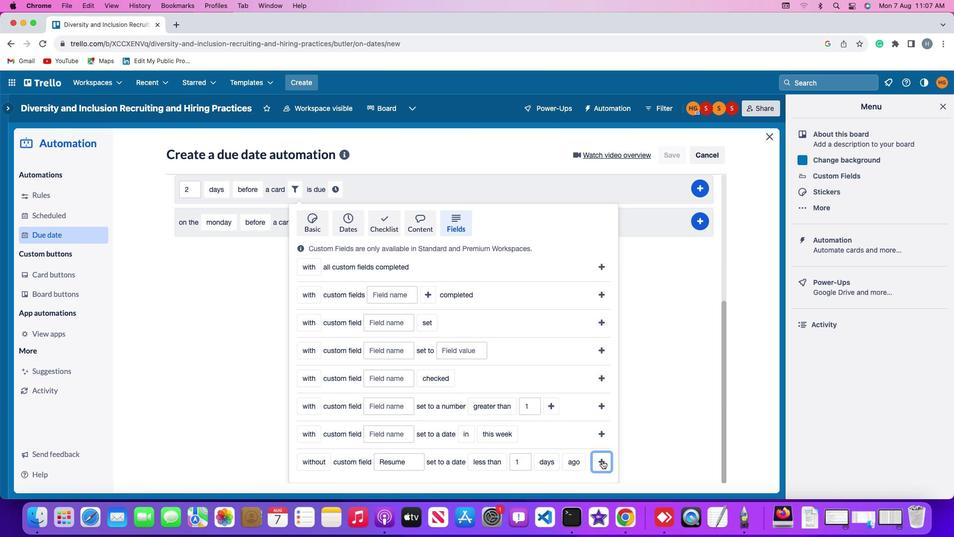
Action: Mouse moved to (561, 400)
Screenshot: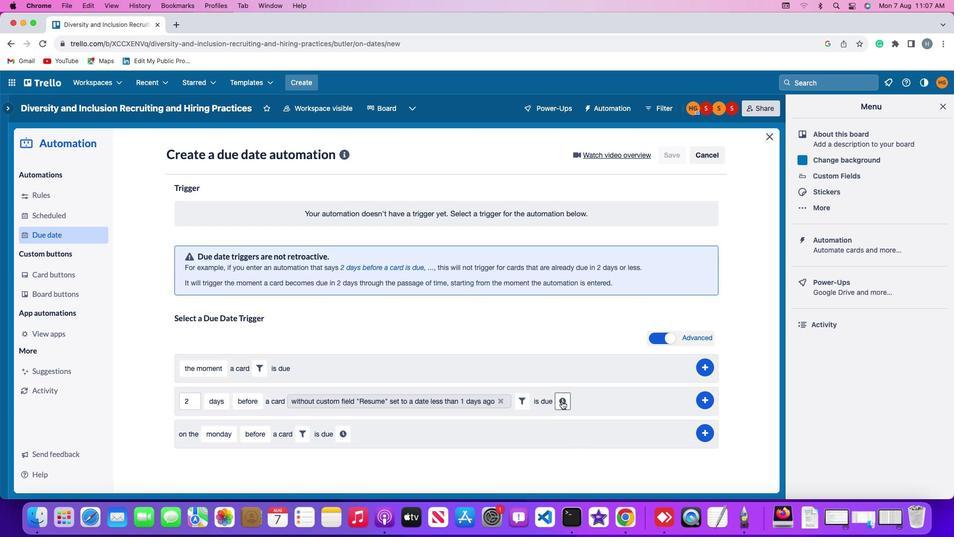
Action: Mouse pressed left at (561, 400)
Screenshot: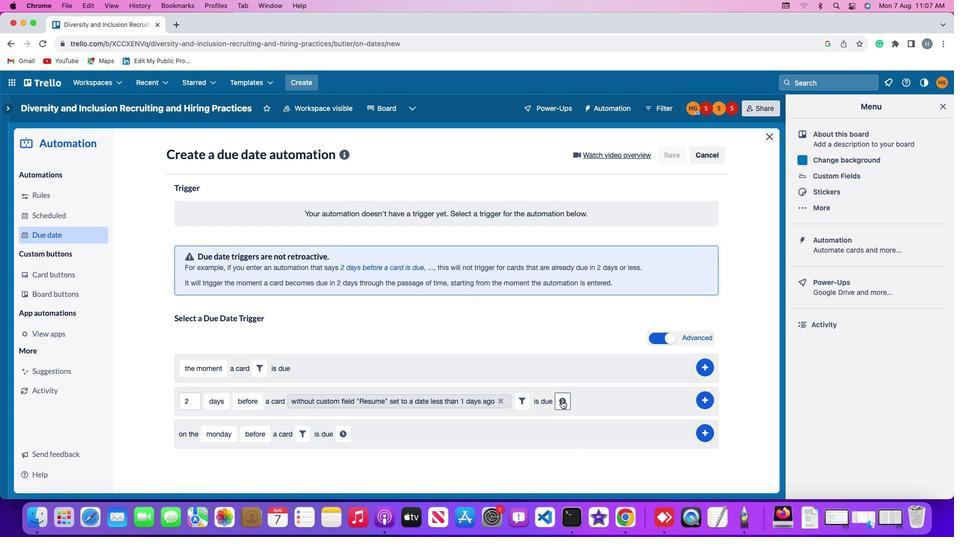 
Action: Mouse moved to (583, 402)
Screenshot: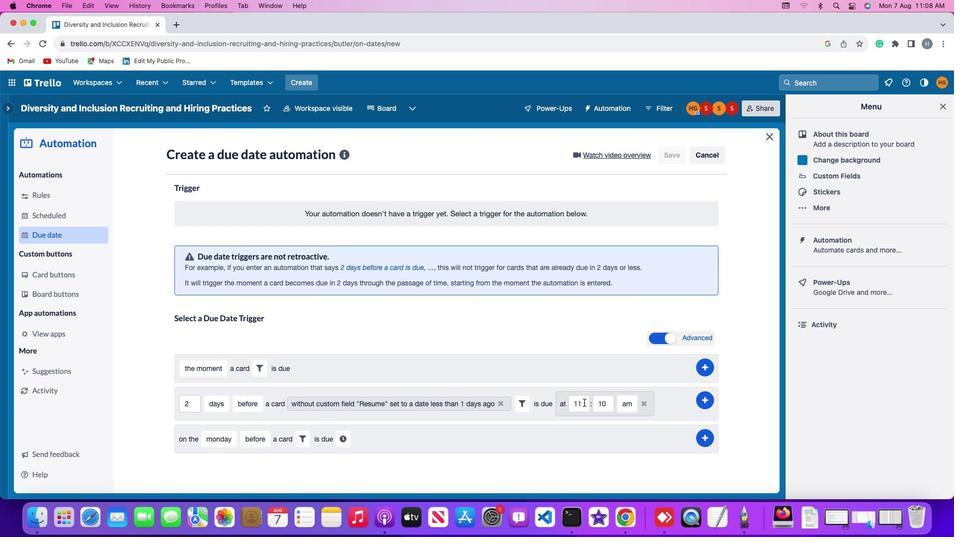 
Action: Mouse pressed left at (583, 402)
Screenshot: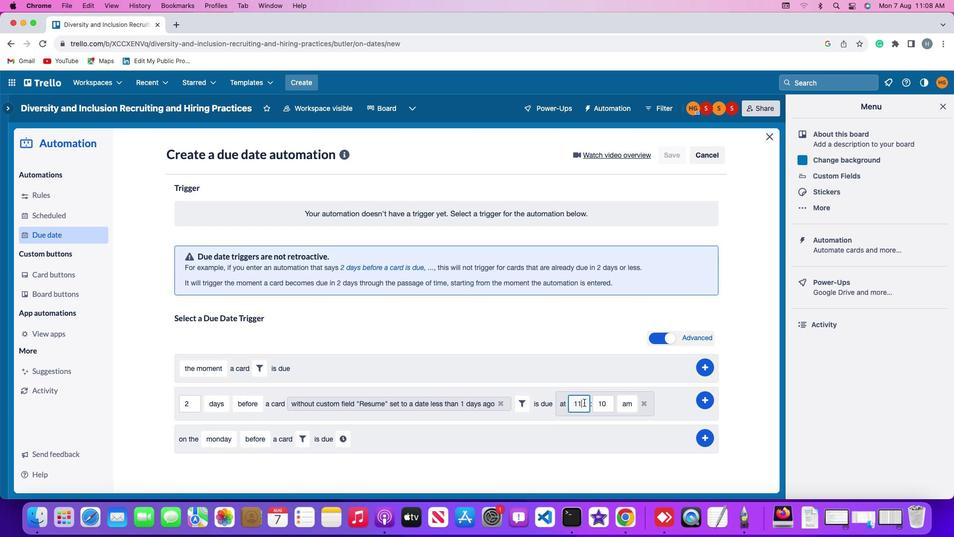 
Action: Key pressed Key.backspaceKey.backspace
Screenshot: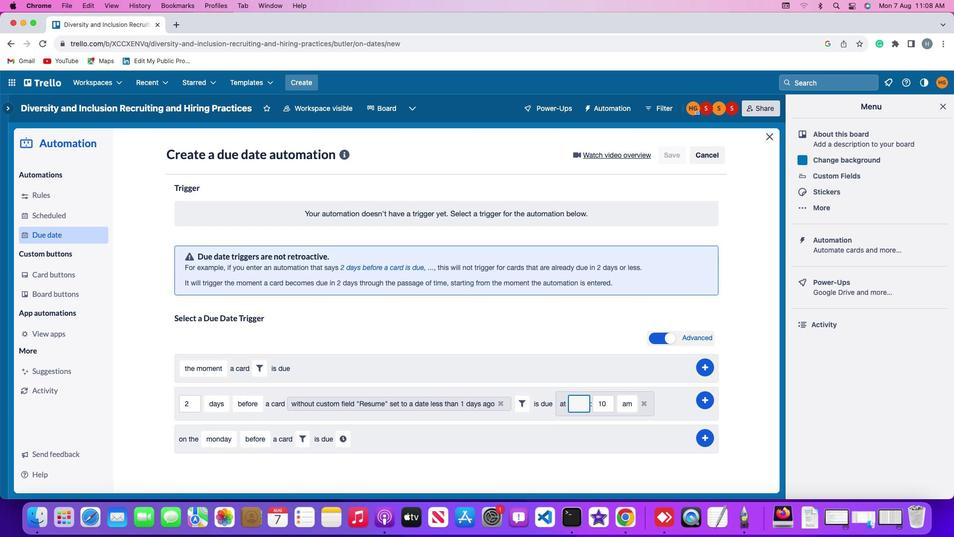 
Action: Mouse moved to (583, 402)
Screenshot: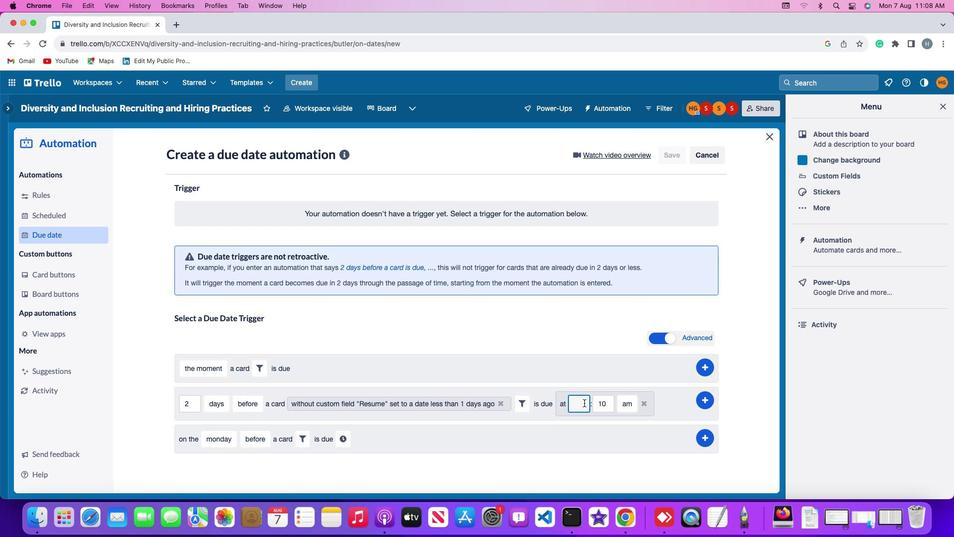 
Action: Key pressed '1''1'
Screenshot: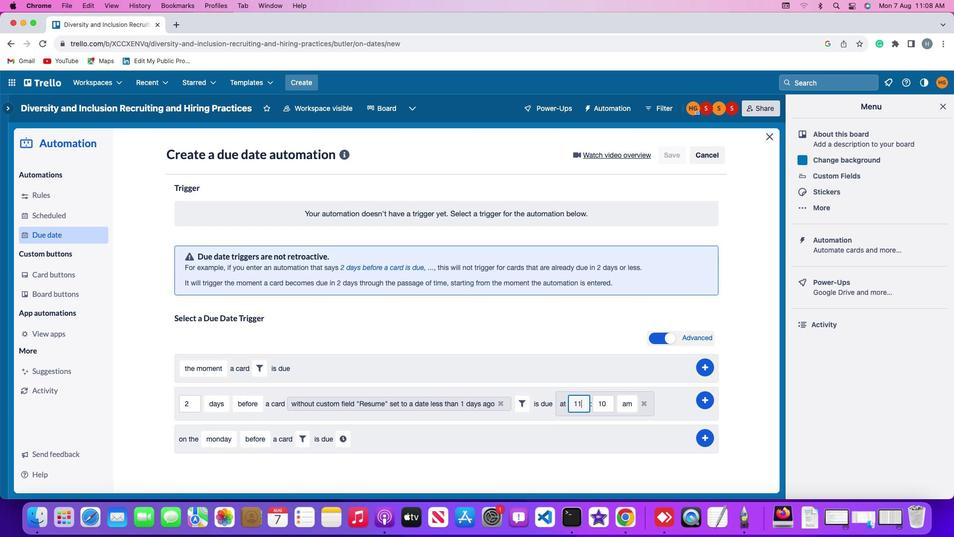 
Action: Mouse moved to (608, 403)
Screenshot: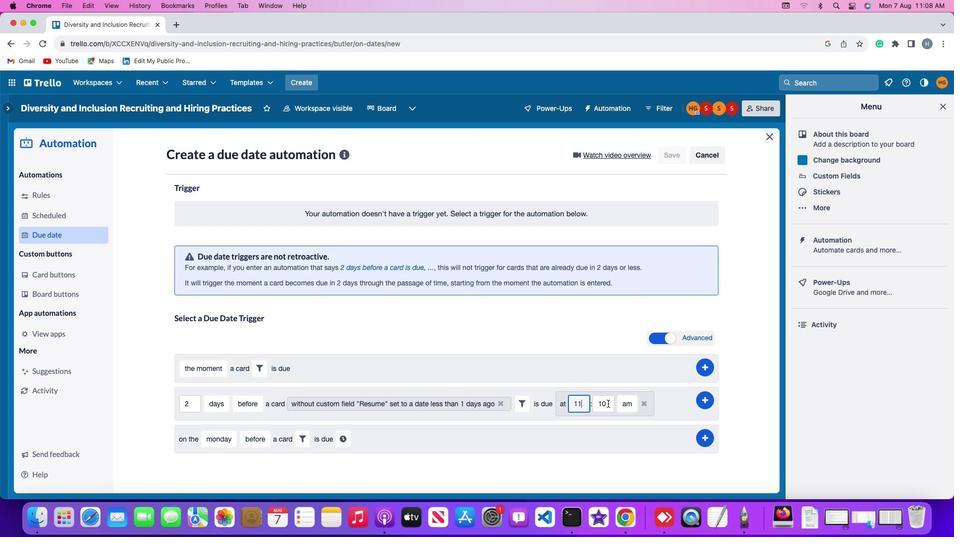 
Action: Mouse pressed left at (608, 403)
Screenshot: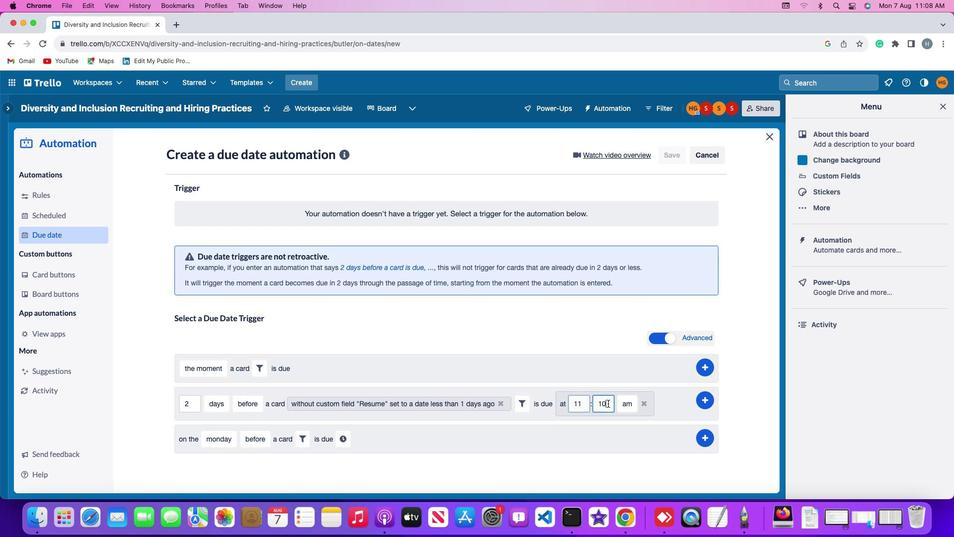 
Action: Mouse moved to (608, 402)
Screenshot: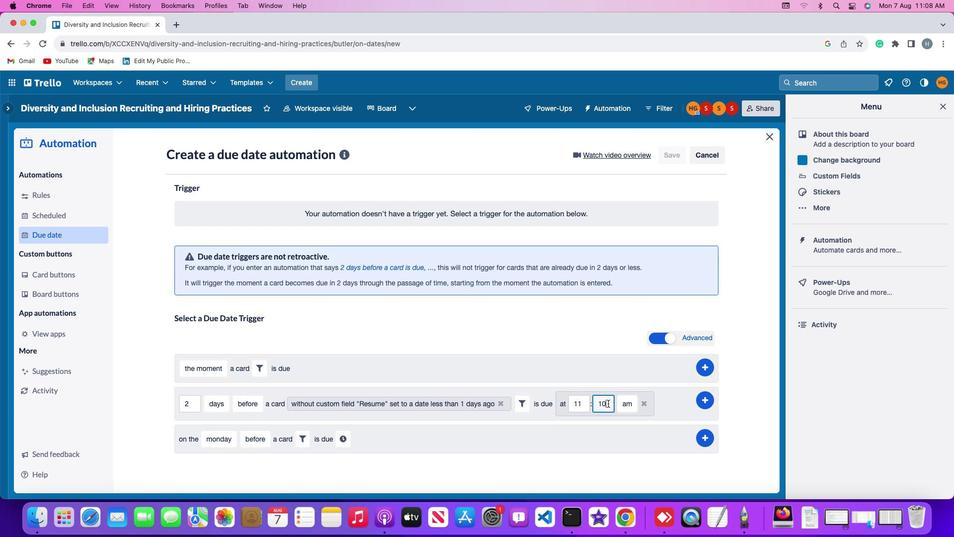 
Action: Key pressed Key.backspaceKey.backspace'0''0'
Screenshot: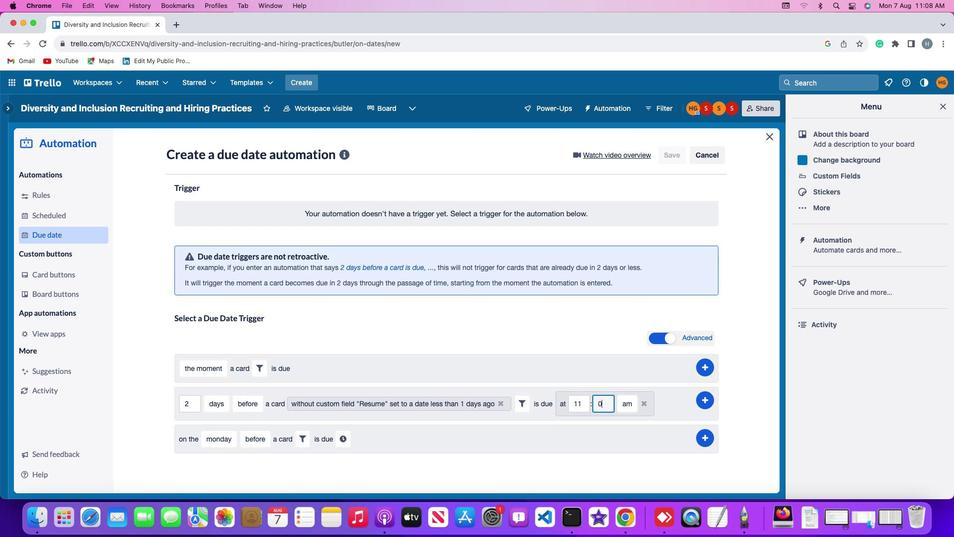 
Action: Mouse moved to (629, 402)
Screenshot: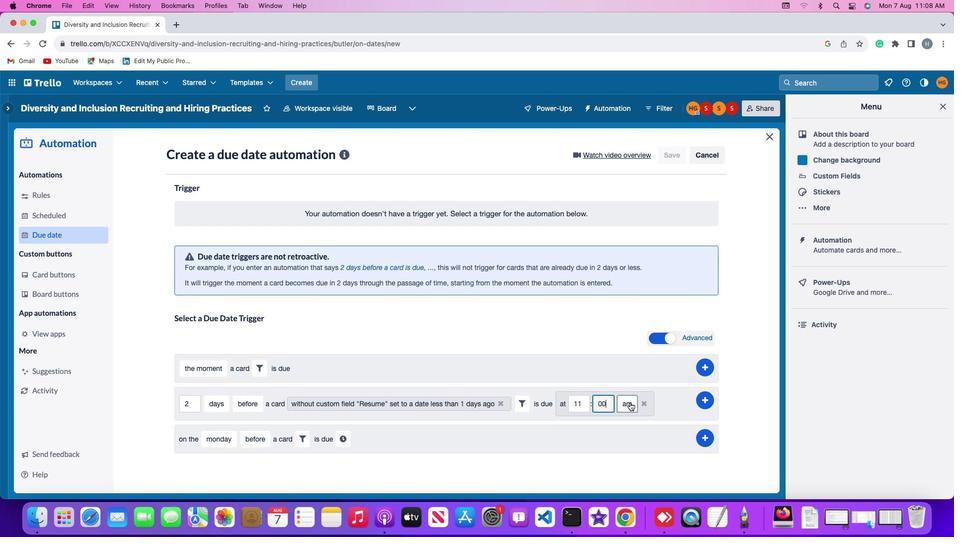 
Action: Mouse pressed left at (629, 402)
Screenshot: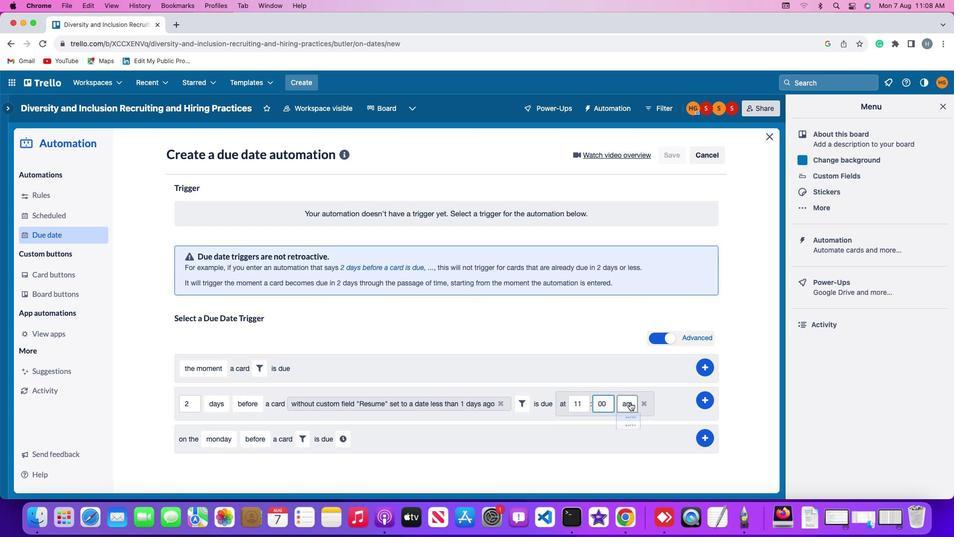 
Action: Mouse moved to (628, 423)
Screenshot: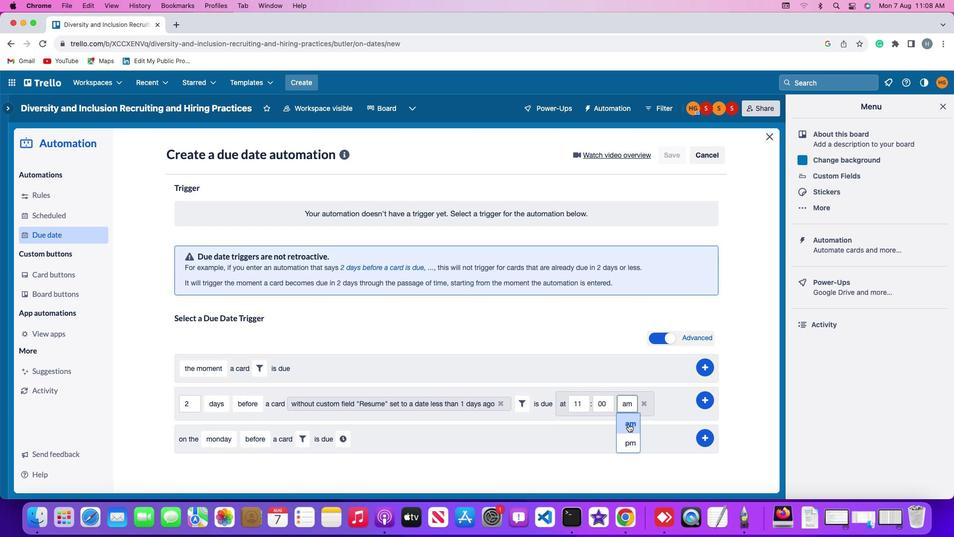 
Action: Mouse pressed left at (628, 423)
Screenshot: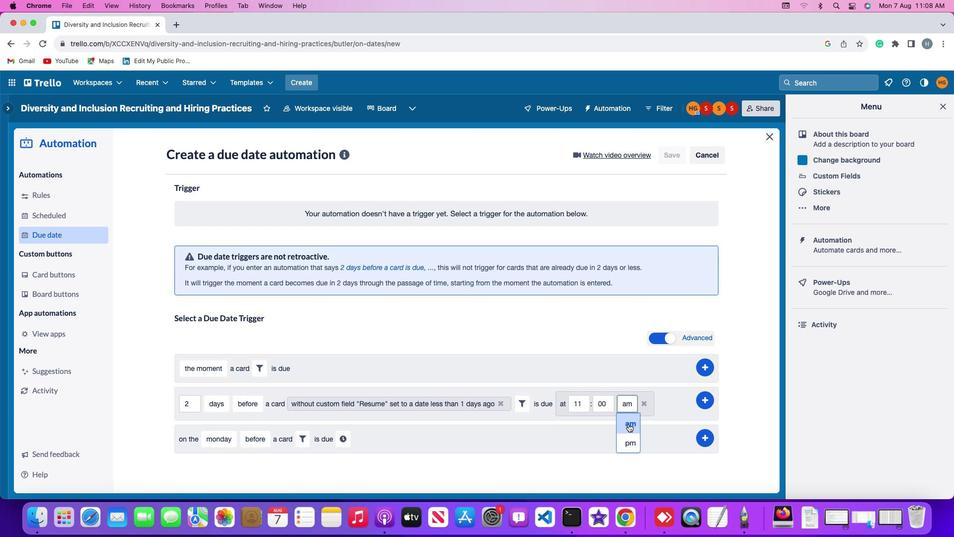 
Action: Mouse moved to (705, 396)
Screenshot: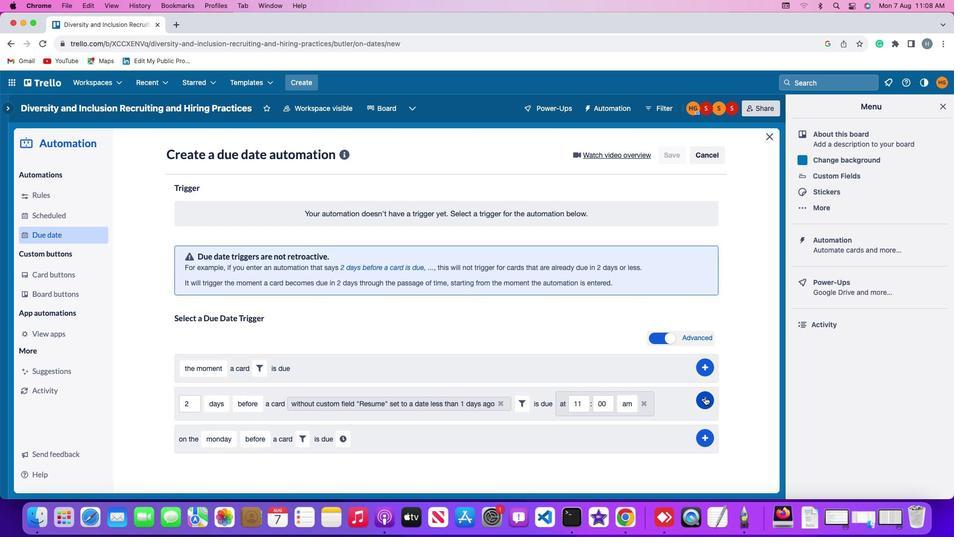 
Action: Mouse pressed left at (705, 396)
Screenshot: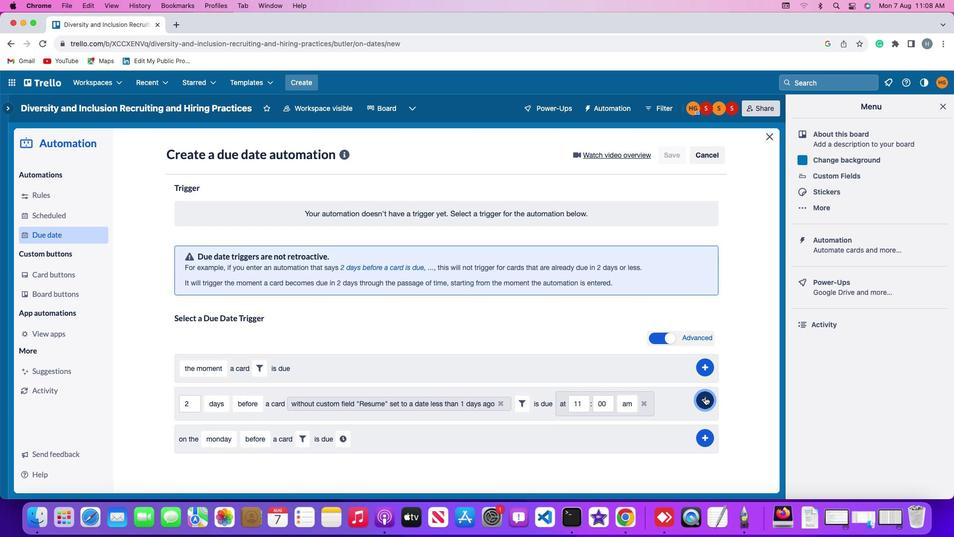 
Action: Mouse moved to (753, 330)
Screenshot: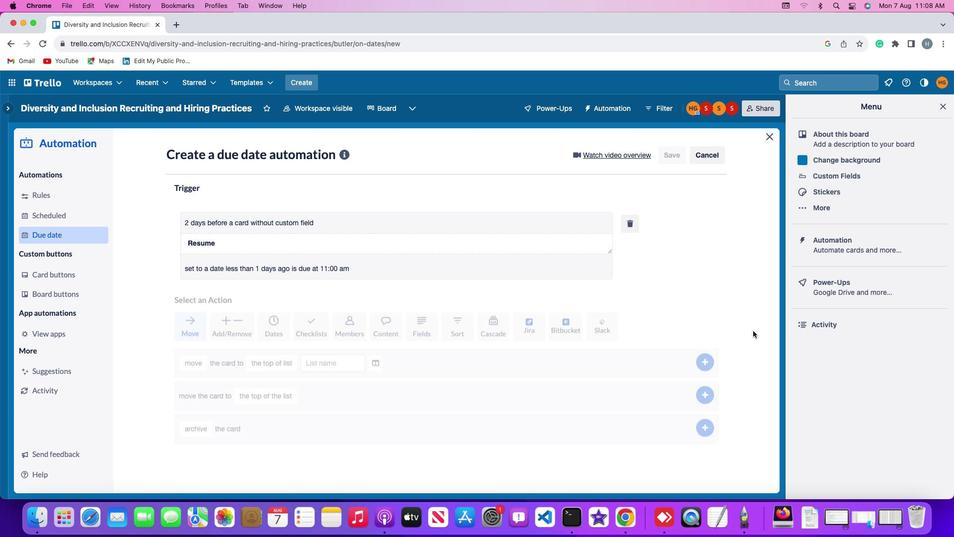 
